 Task: Create Workspace Accelerator Programs Workspace description Manage and track employee payroll and compensation. Workspace type Education
Action: Mouse moved to (399, 225)
Screenshot: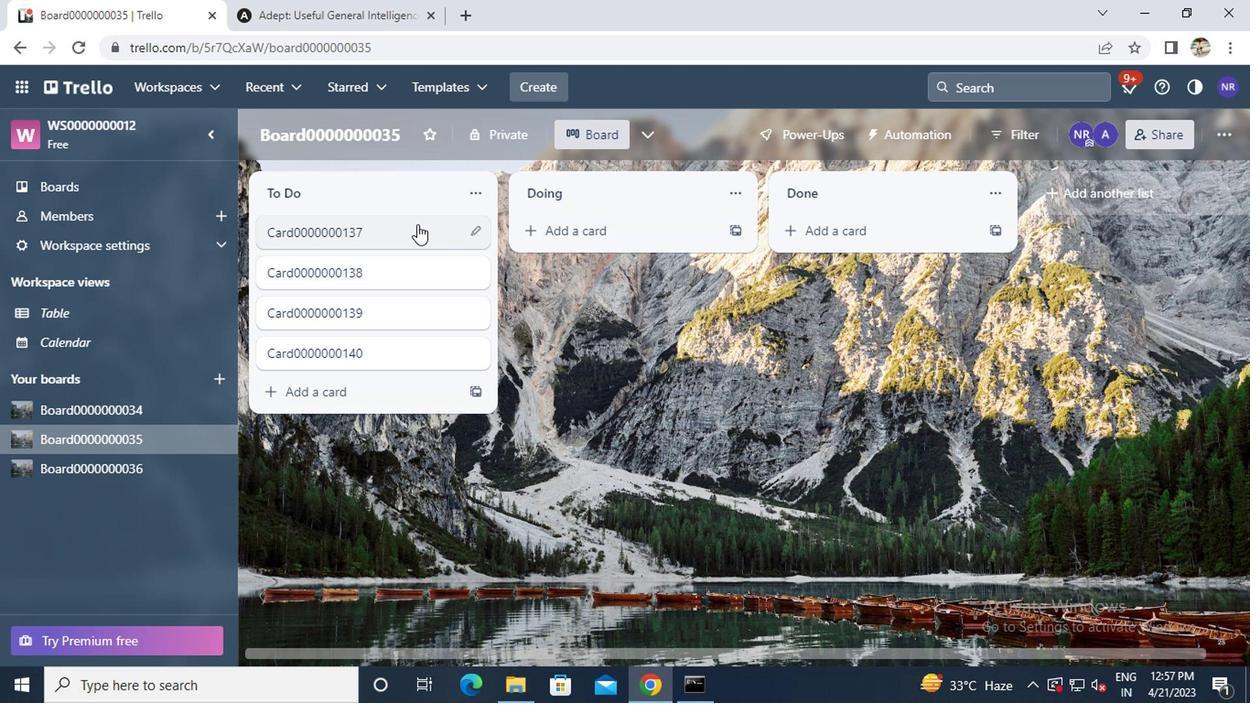 
Action: Mouse pressed left at (399, 225)
Screenshot: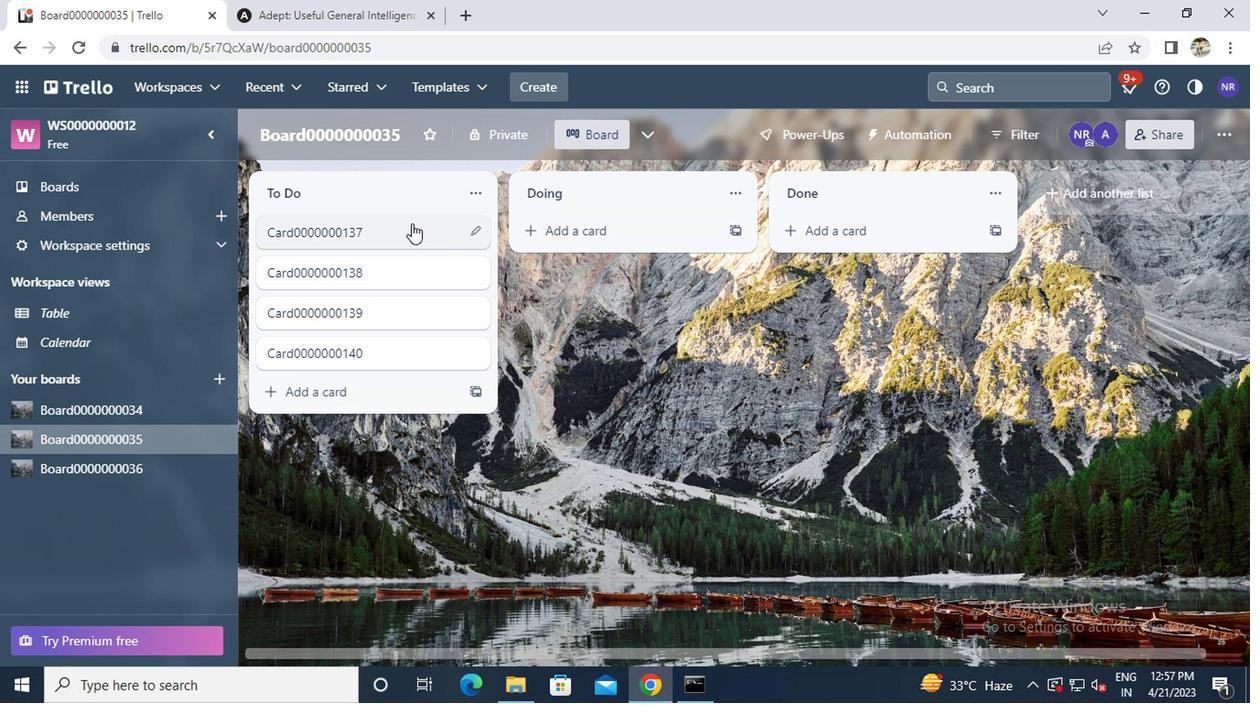 
Action: Mouse moved to (817, 299)
Screenshot: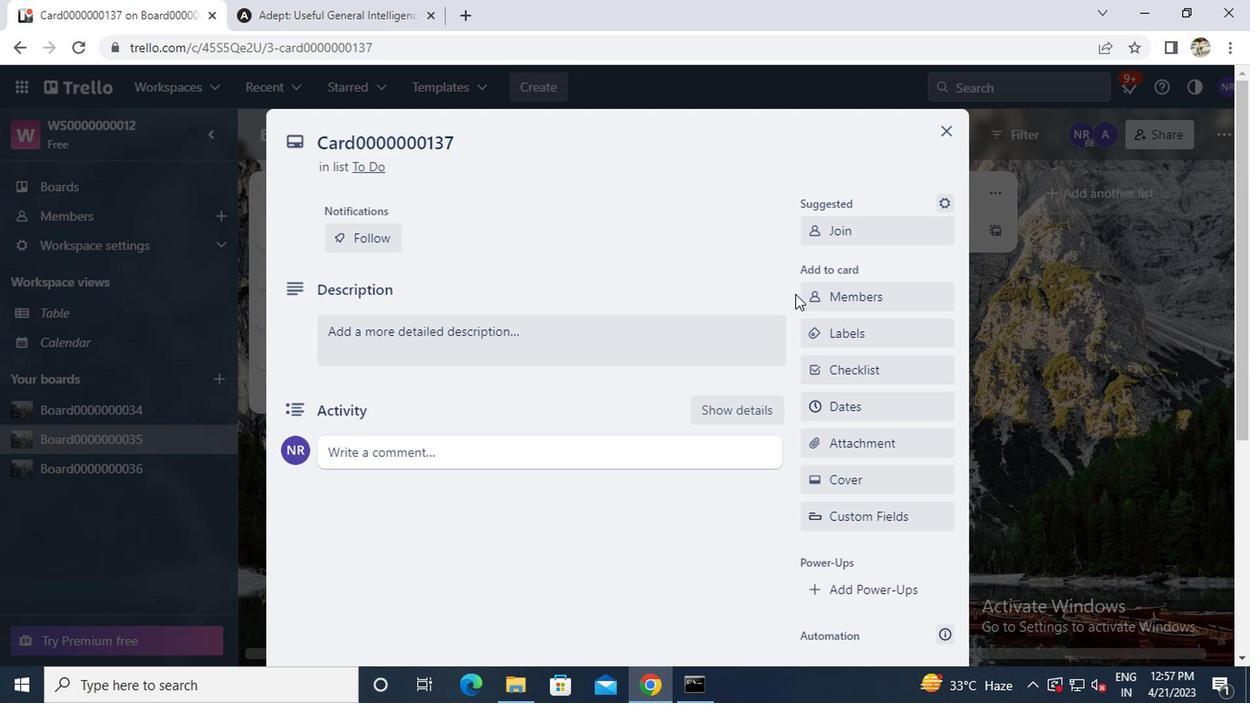 
Action: Mouse pressed left at (817, 299)
Screenshot: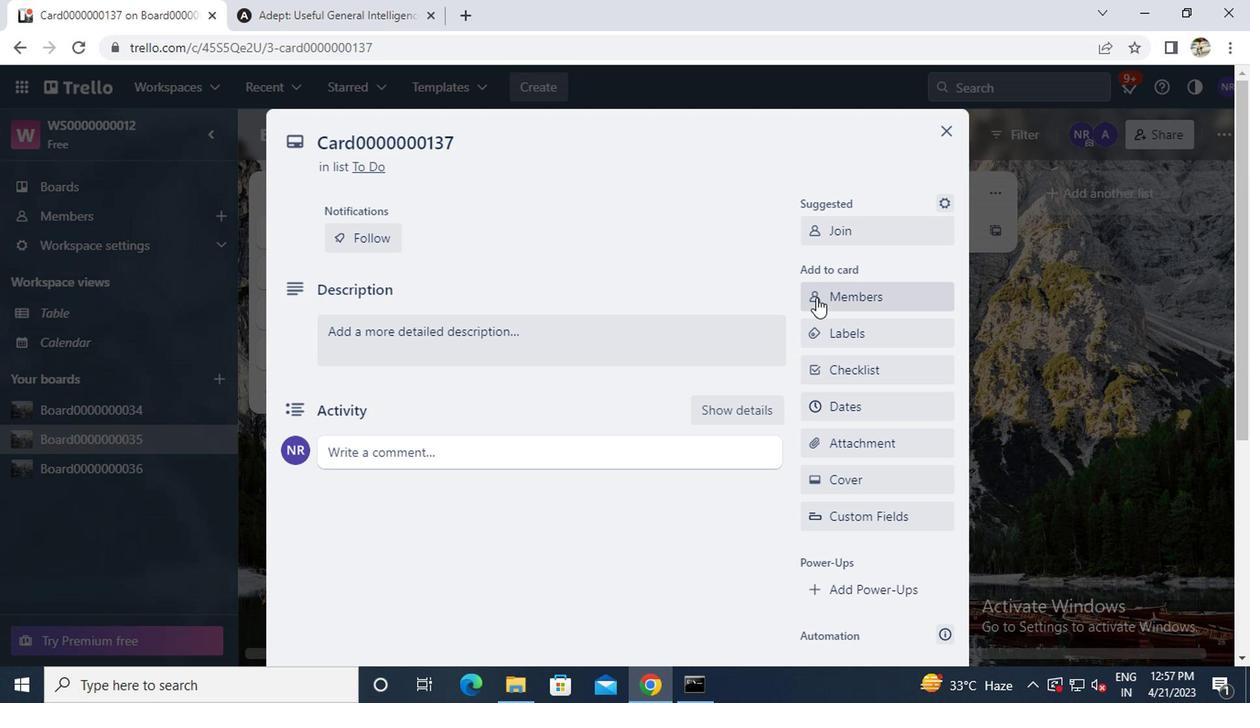 
Action: Key pressed a<Key.caps_lock>yush98111<Key.shift>@GMAIL.COM
Screenshot: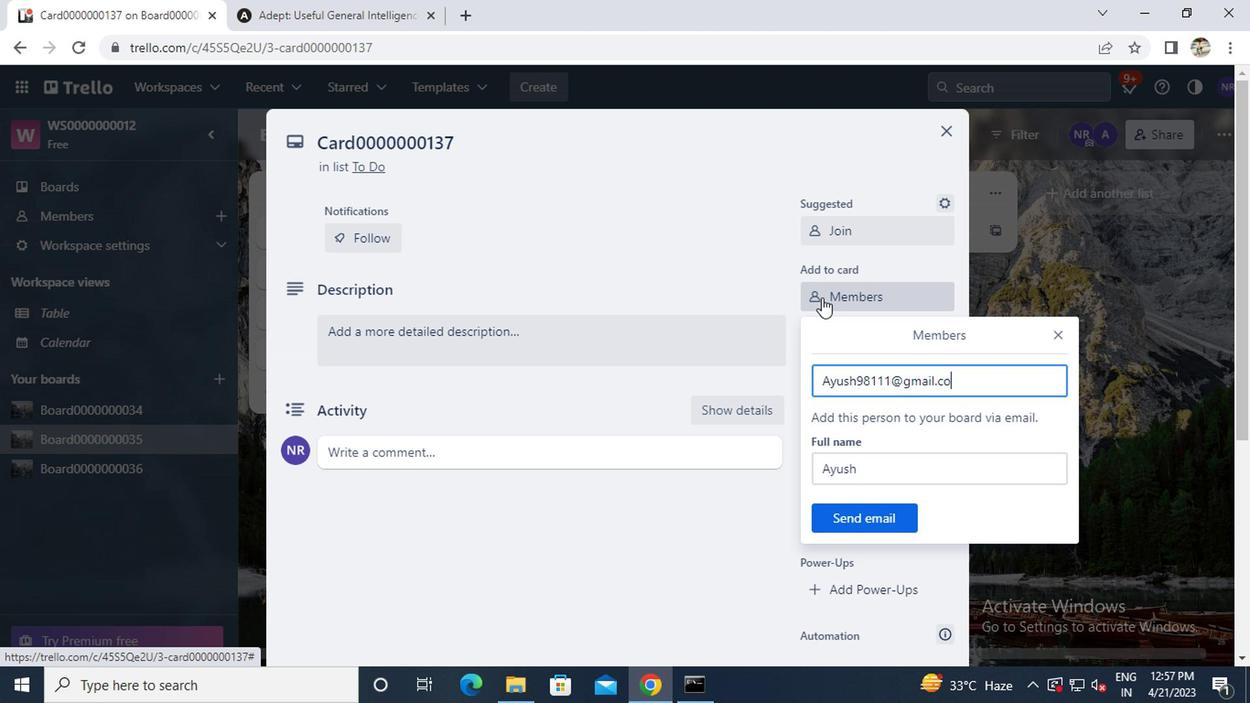 
Action: Mouse moved to (838, 508)
Screenshot: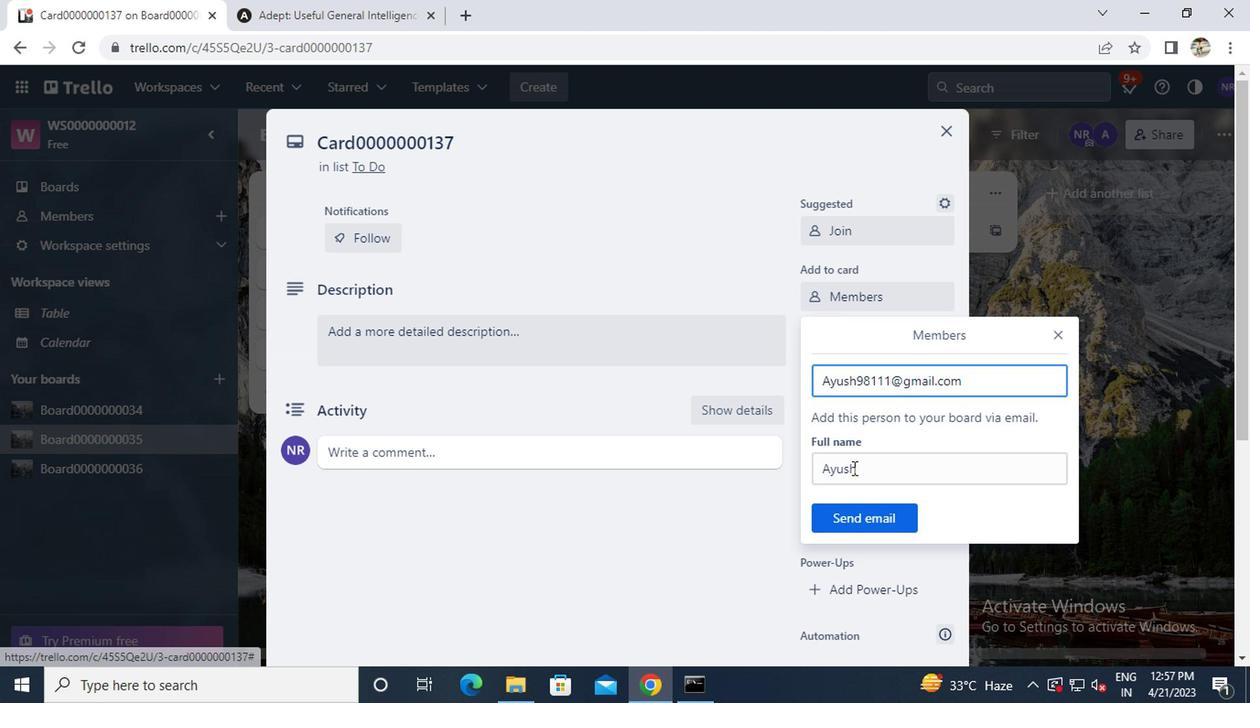 
Action: Mouse pressed left at (838, 508)
Screenshot: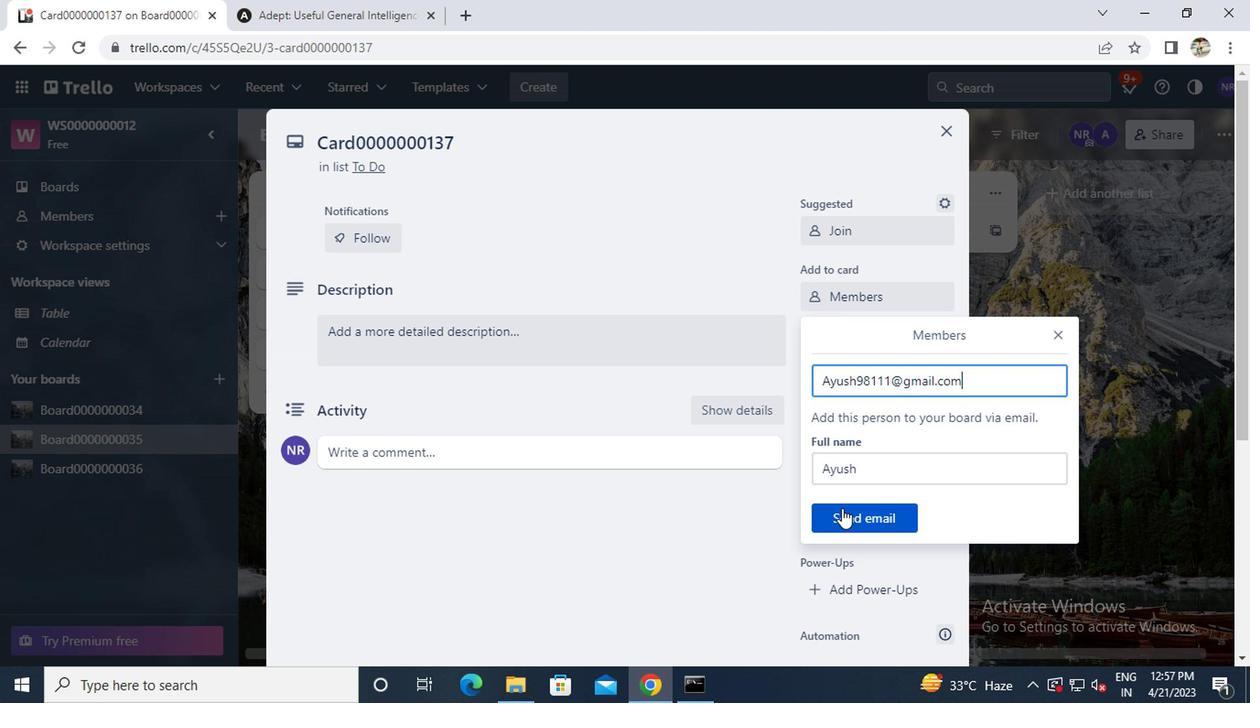 
Action: Mouse moved to (842, 342)
Screenshot: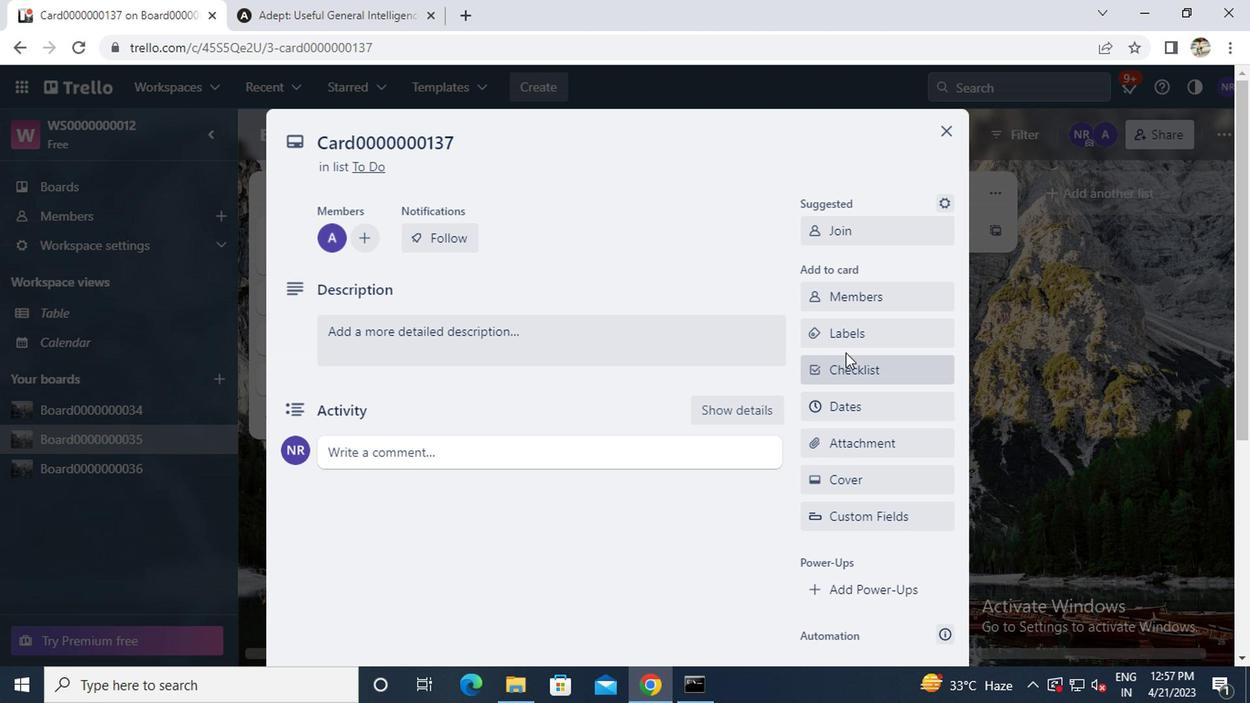 
Action: Mouse pressed left at (842, 342)
Screenshot: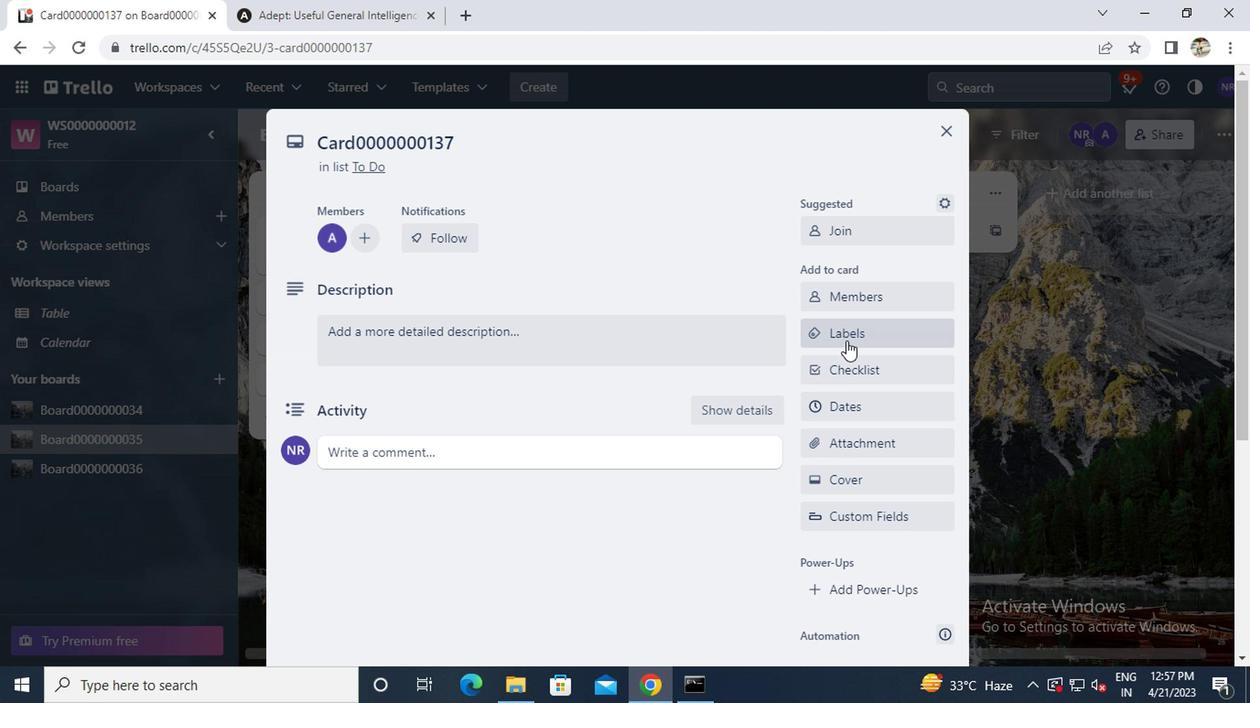 
Action: Mouse moved to (879, 455)
Screenshot: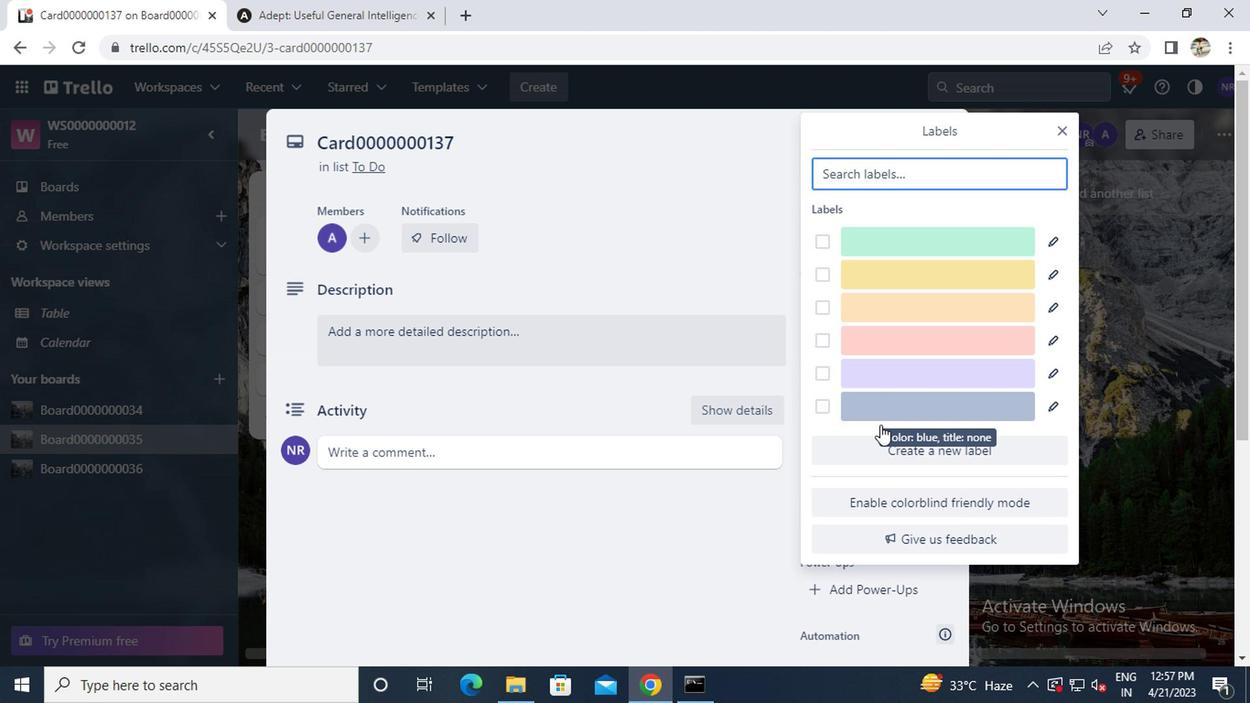 
Action: Mouse pressed left at (879, 455)
Screenshot: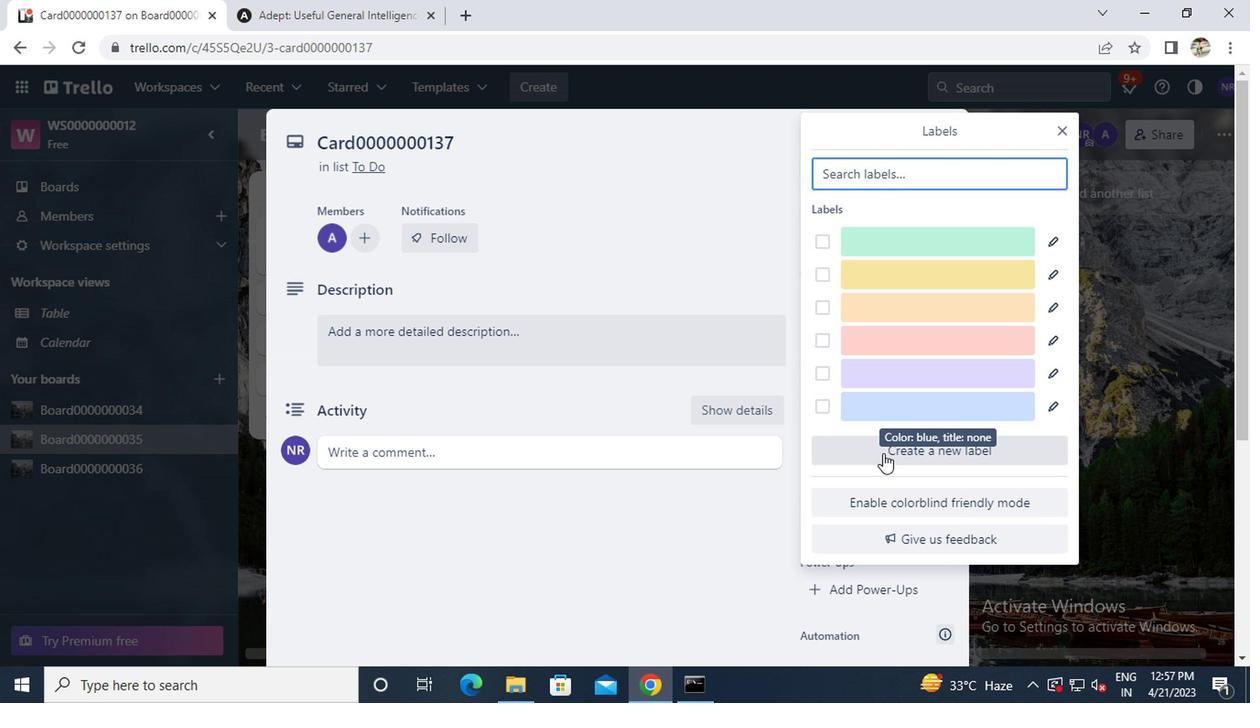 
Action: Mouse moved to (1047, 390)
Screenshot: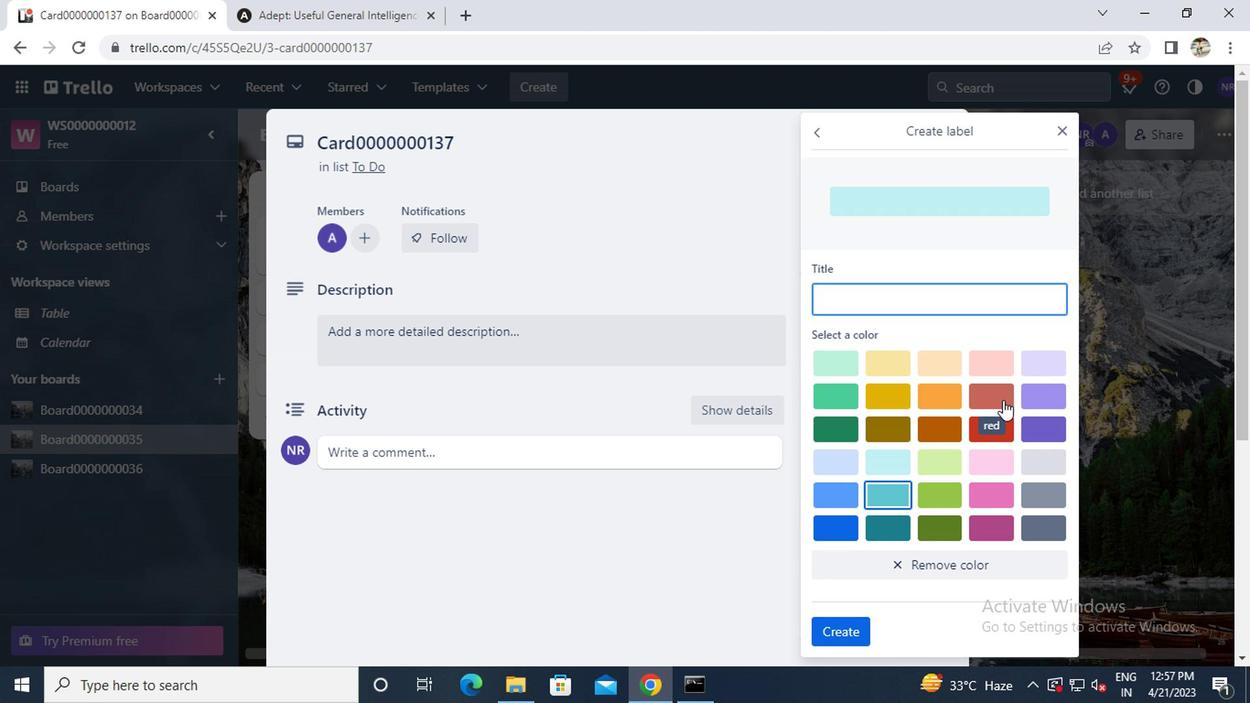 
Action: Mouse pressed left at (1047, 390)
Screenshot: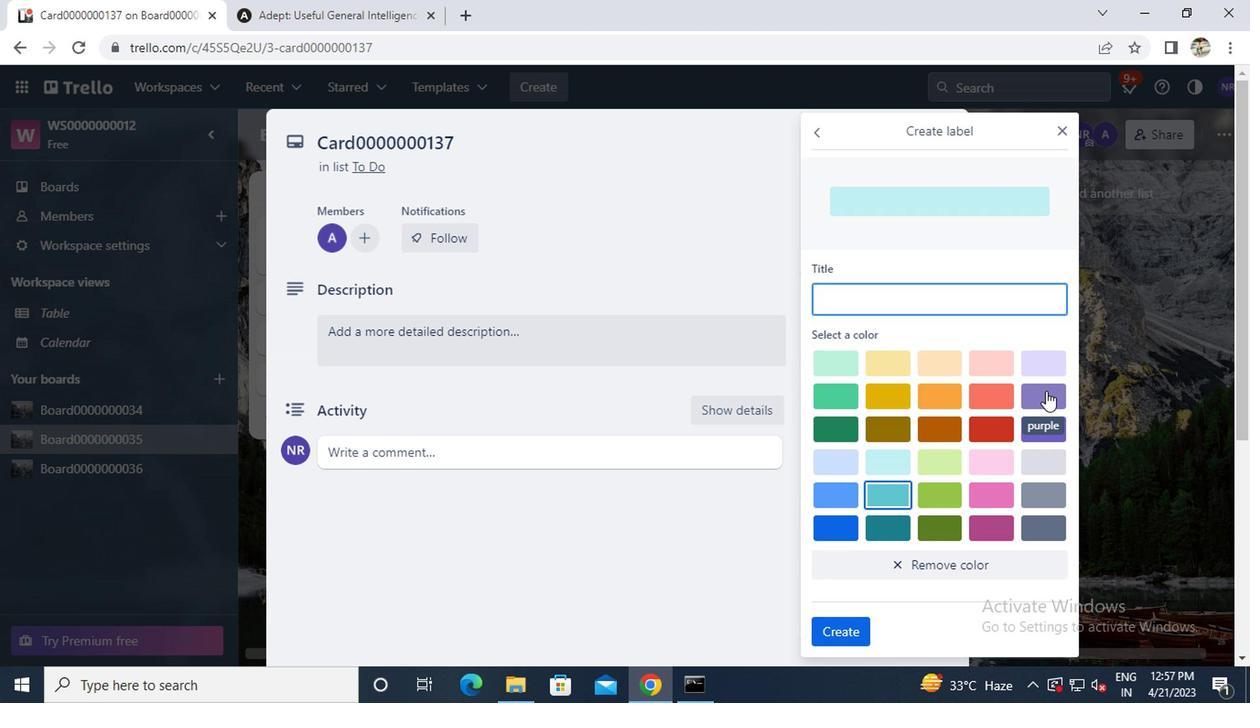 
Action: Mouse moved to (950, 290)
Screenshot: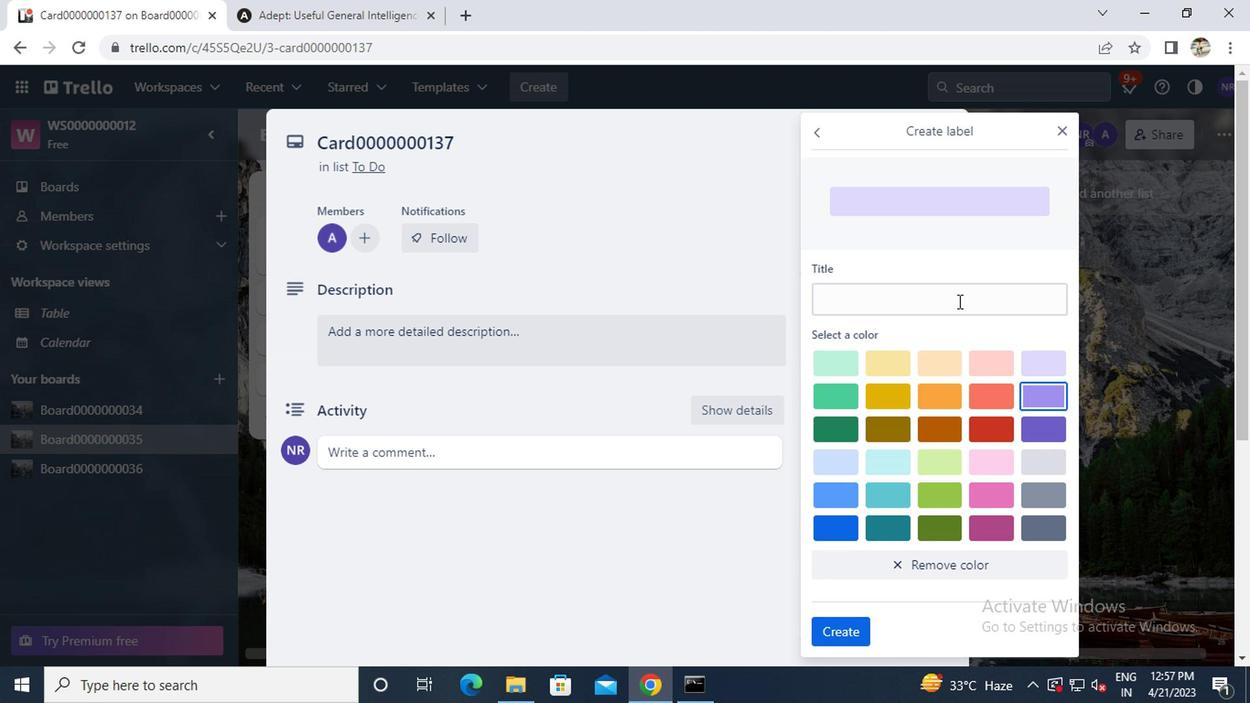 
Action: Mouse pressed left at (950, 290)
Screenshot: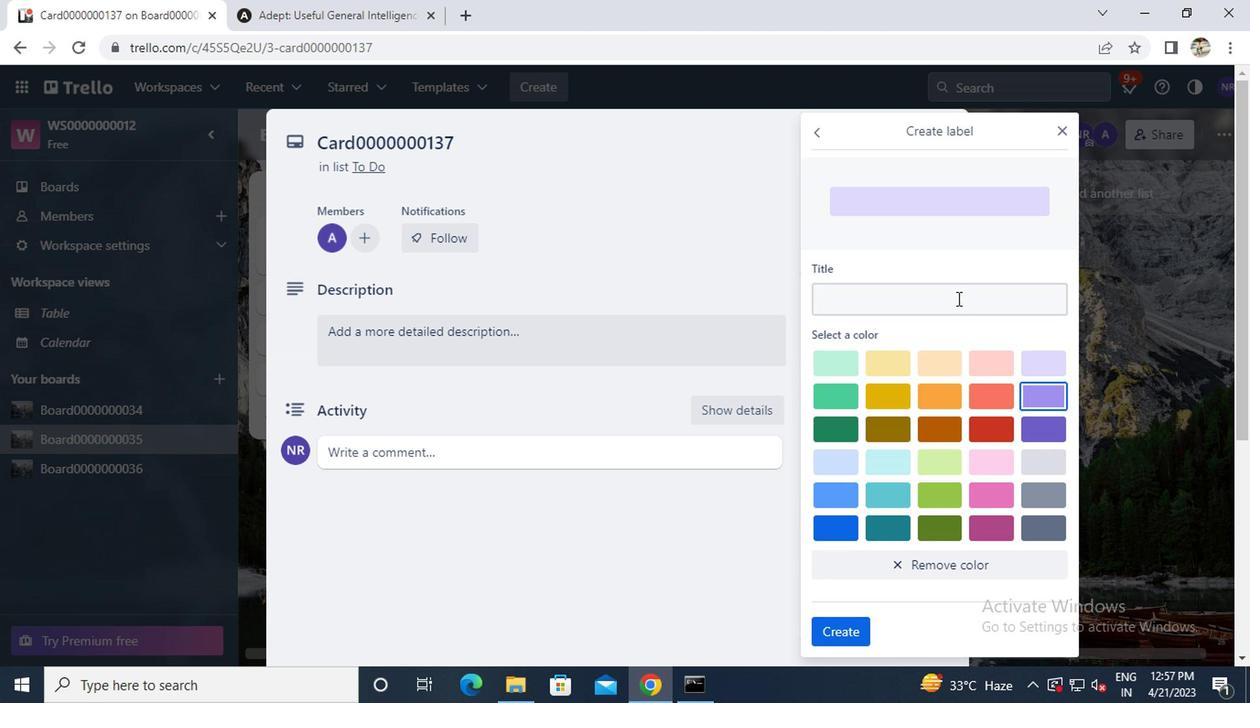 
Action: Key pressed <Key.caps_lock>L<Key.caps_lock>ABEL0000000137
Screenshot: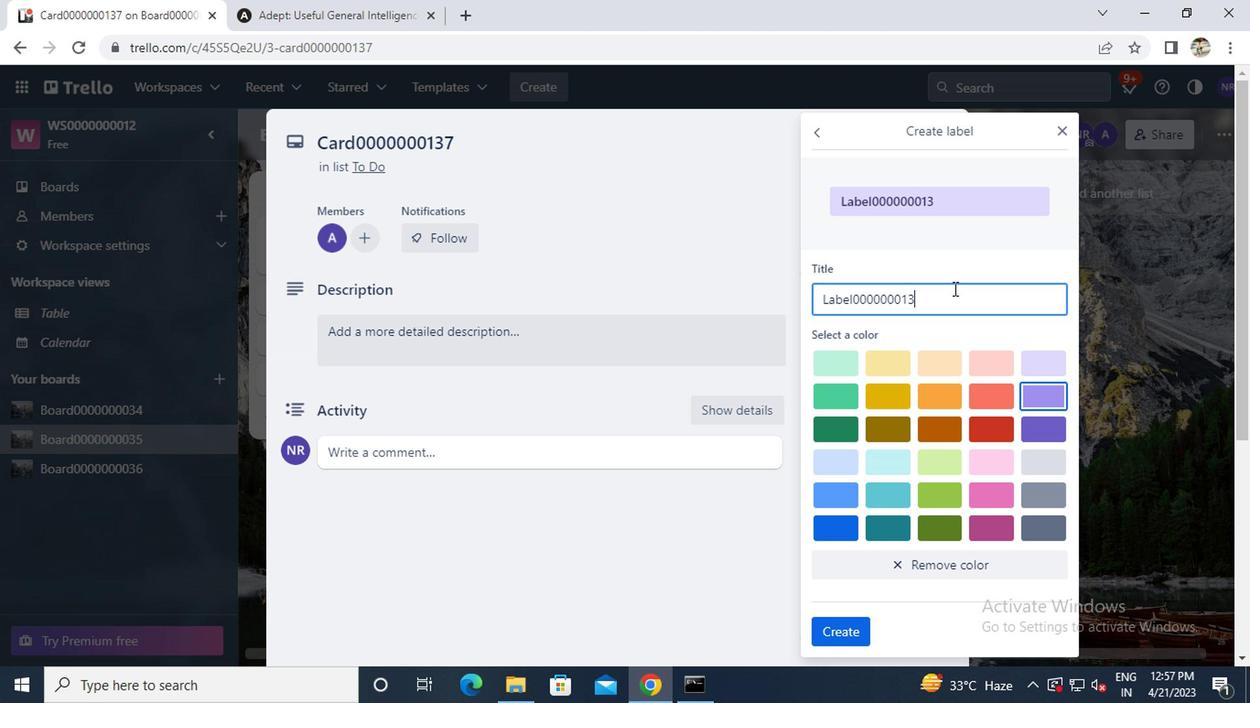 
Action: Mouse moved to (903, 425)
Screenshot: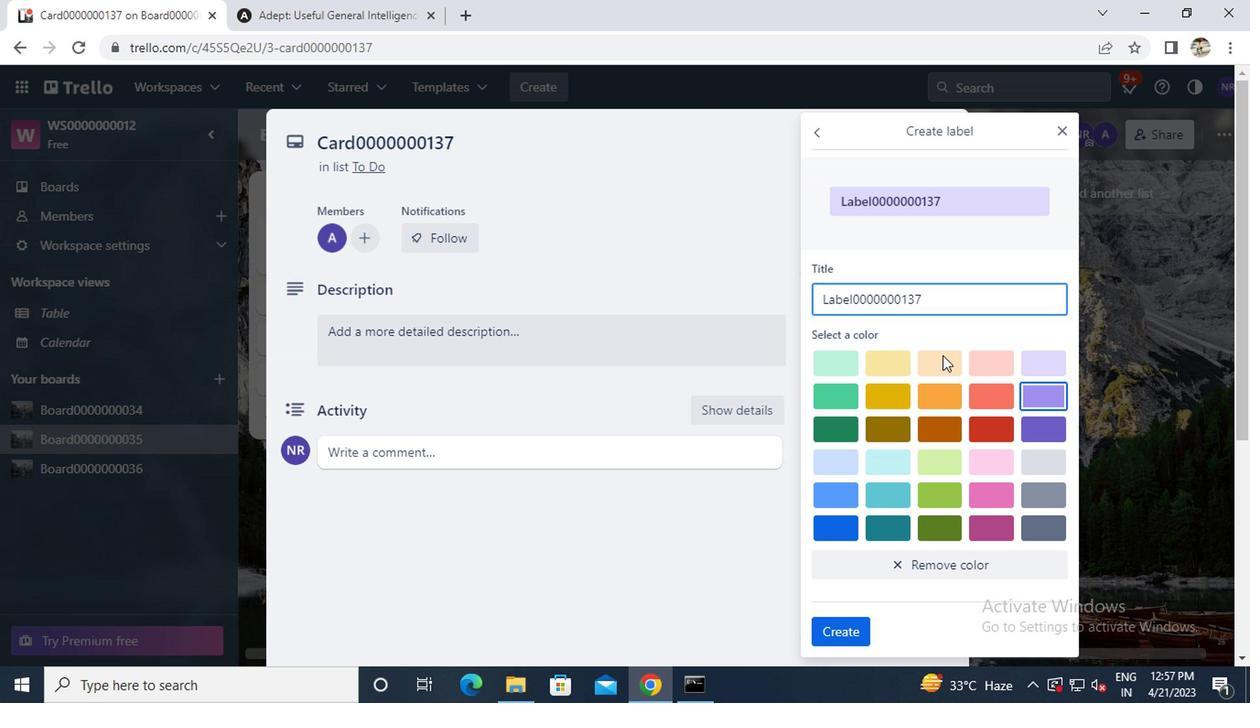 
Action: Mouse scrolled (903, 423) with delta (0, -1)
Screenshot: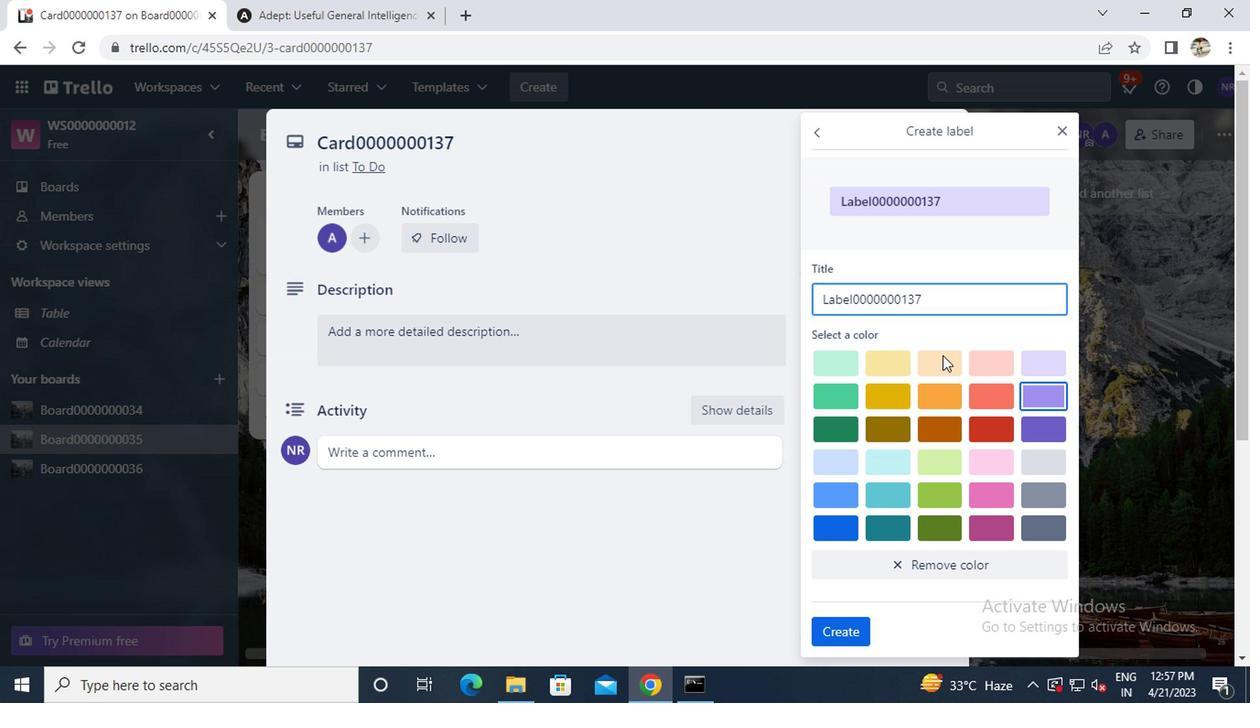 
Action: Mouse moved to (898, 438)
Screenshot: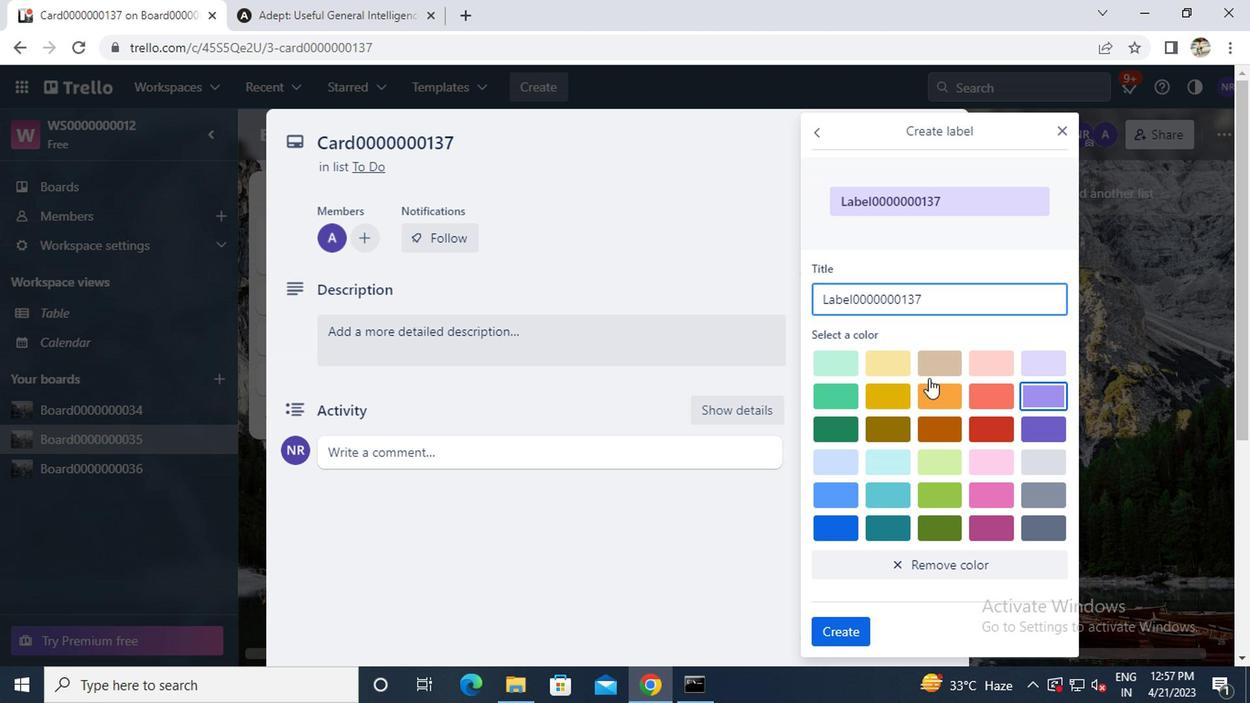 
Action: Mouse scrolled (898, 437) with delta (0, -1)
Screenshot: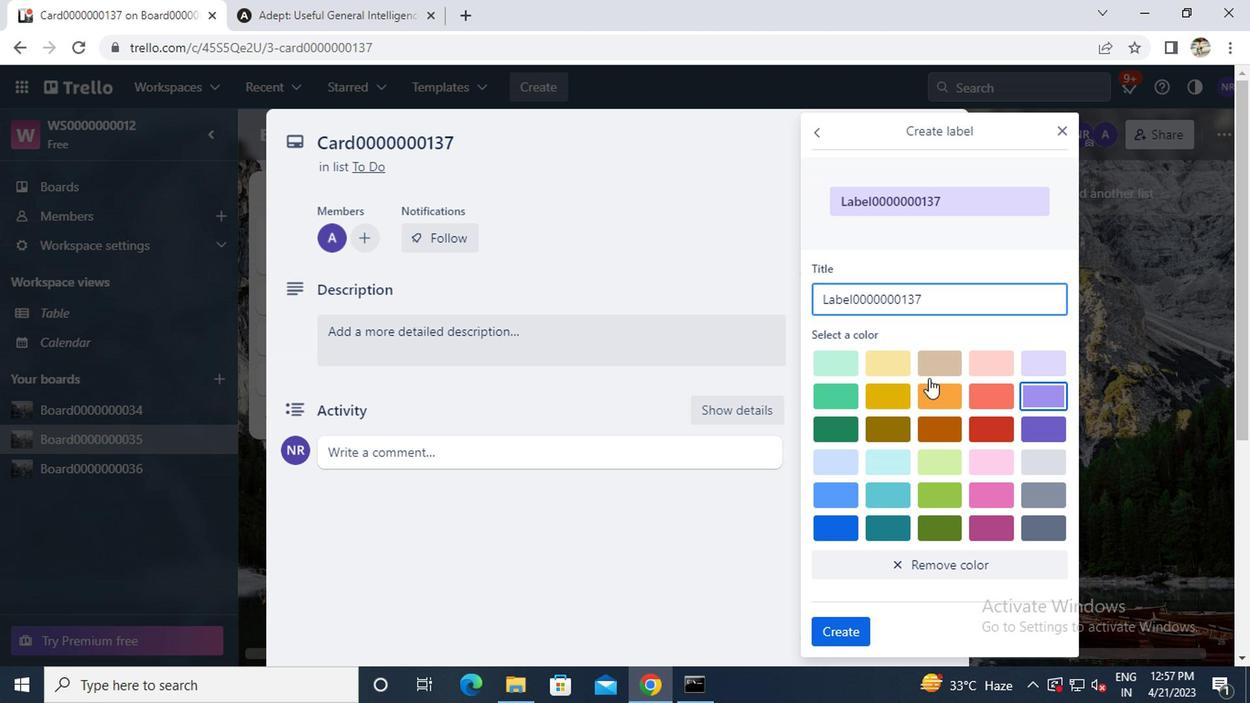
Action: Mouse moved to (898, 440)
Screenshot: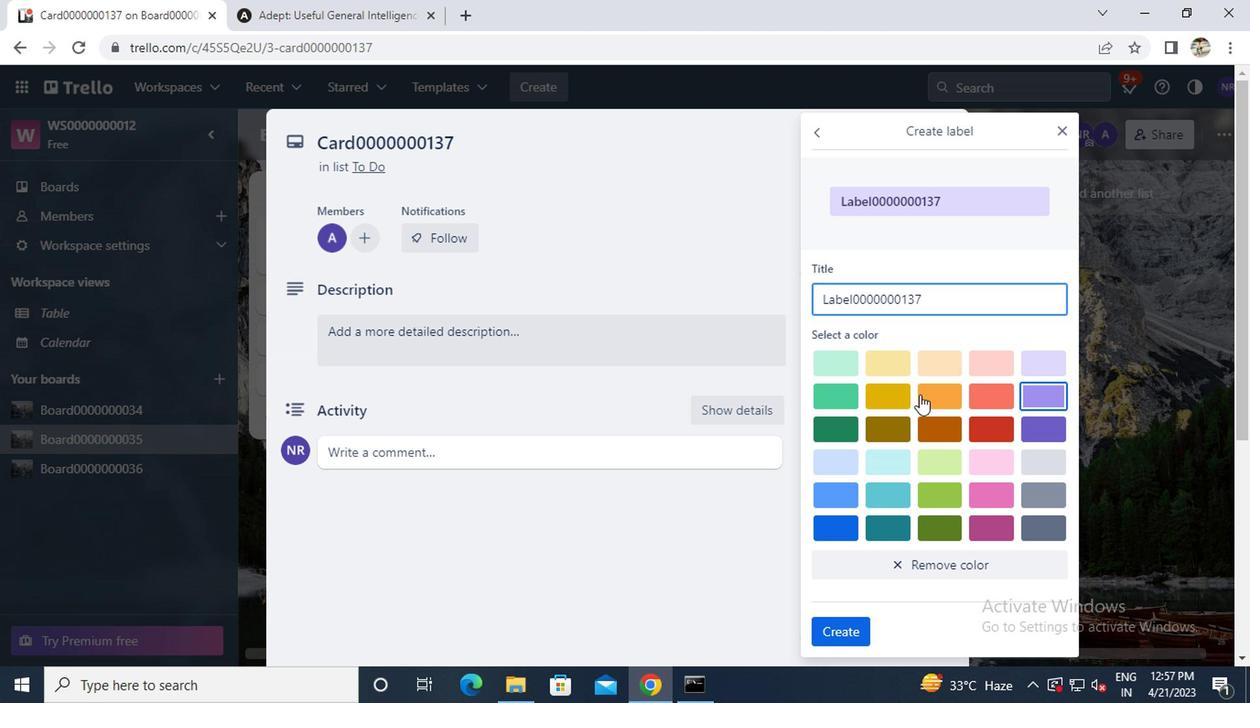 
Action: Mouse scrolled (898, 439) with delta (0, -1)
Screenshot: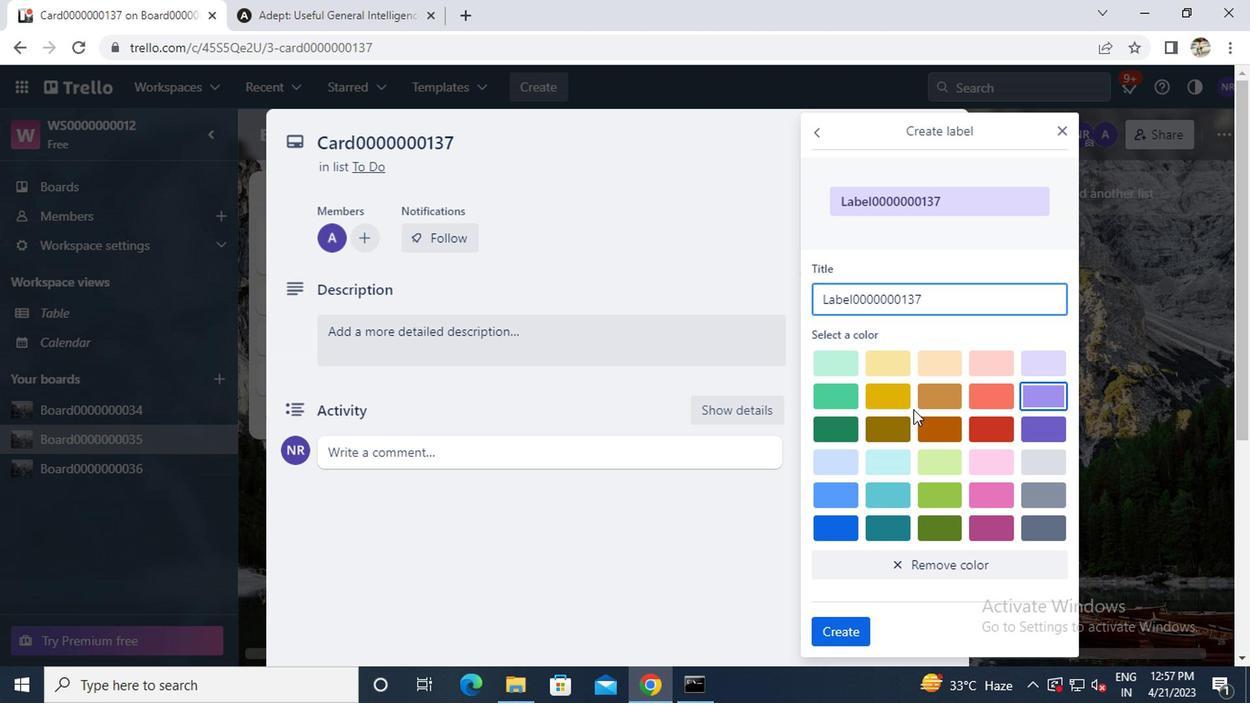 
Action: Mouse moved to (838, 638)
Screenshot: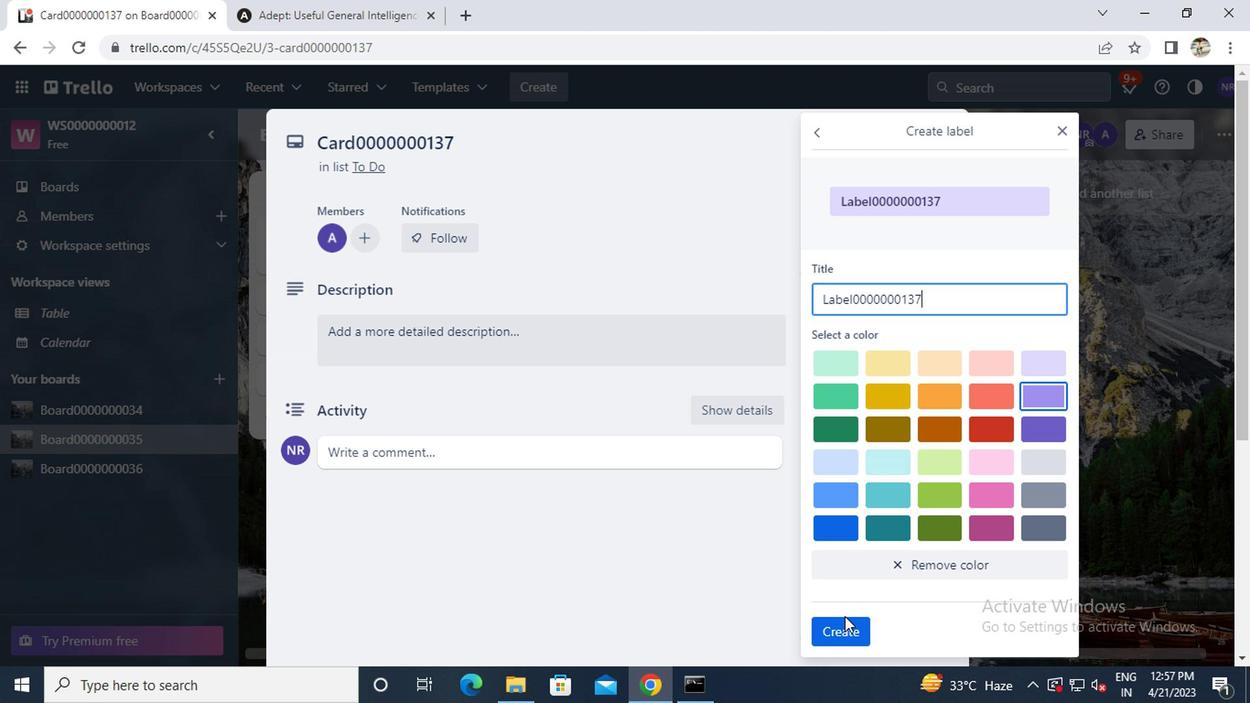 
Action: Mouse pressed left at (838, 638)
Screenshot: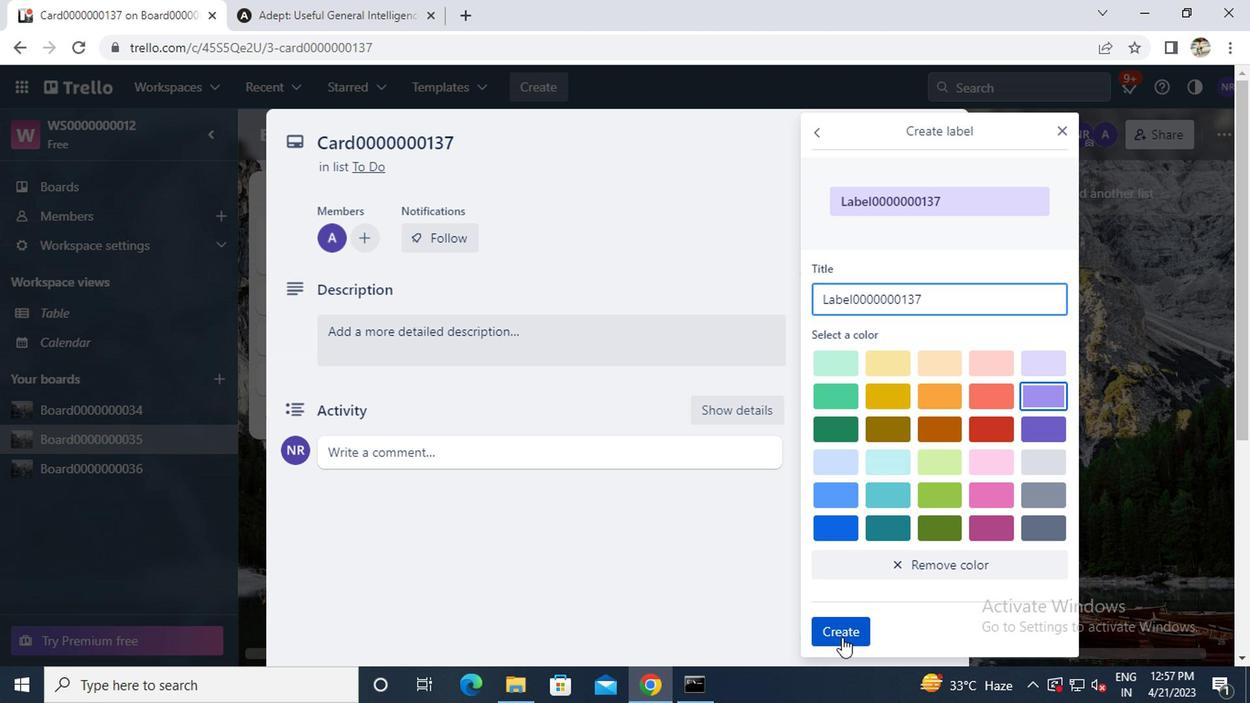 
Action: Mouse moved to (1056, 139)
Screenshot: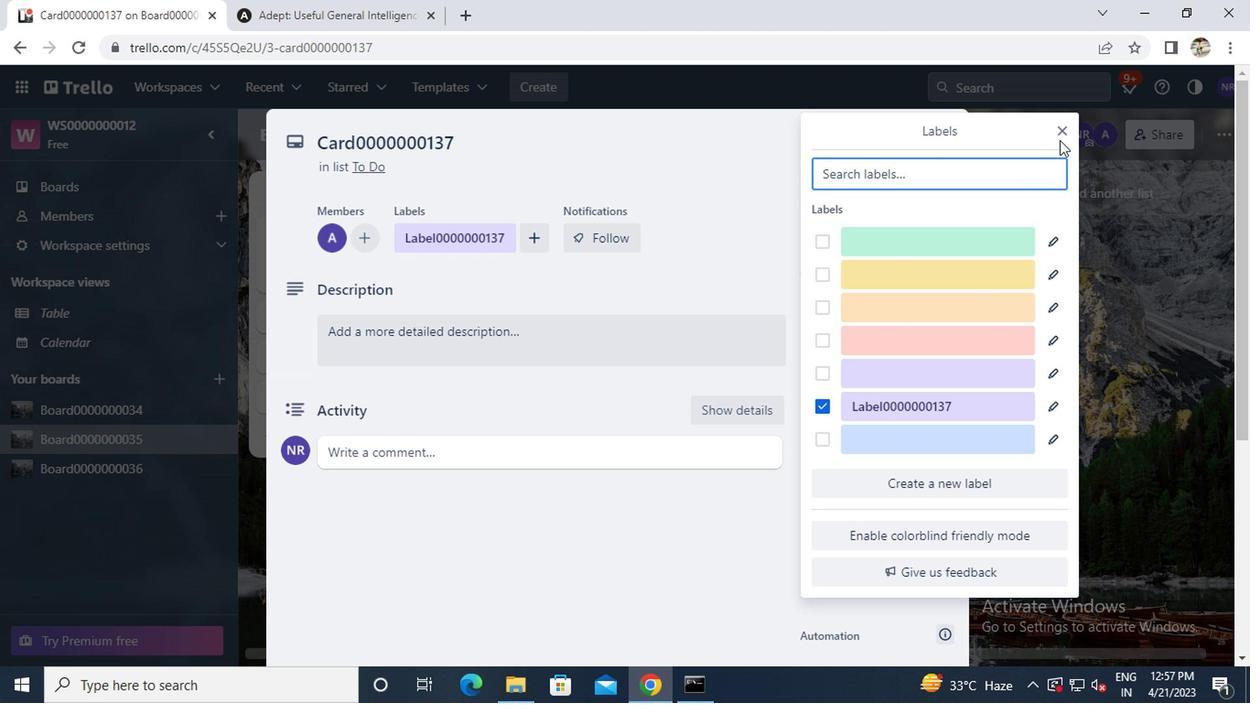 
Action: Mouse pressed left at (1056, 139)
Screenshot: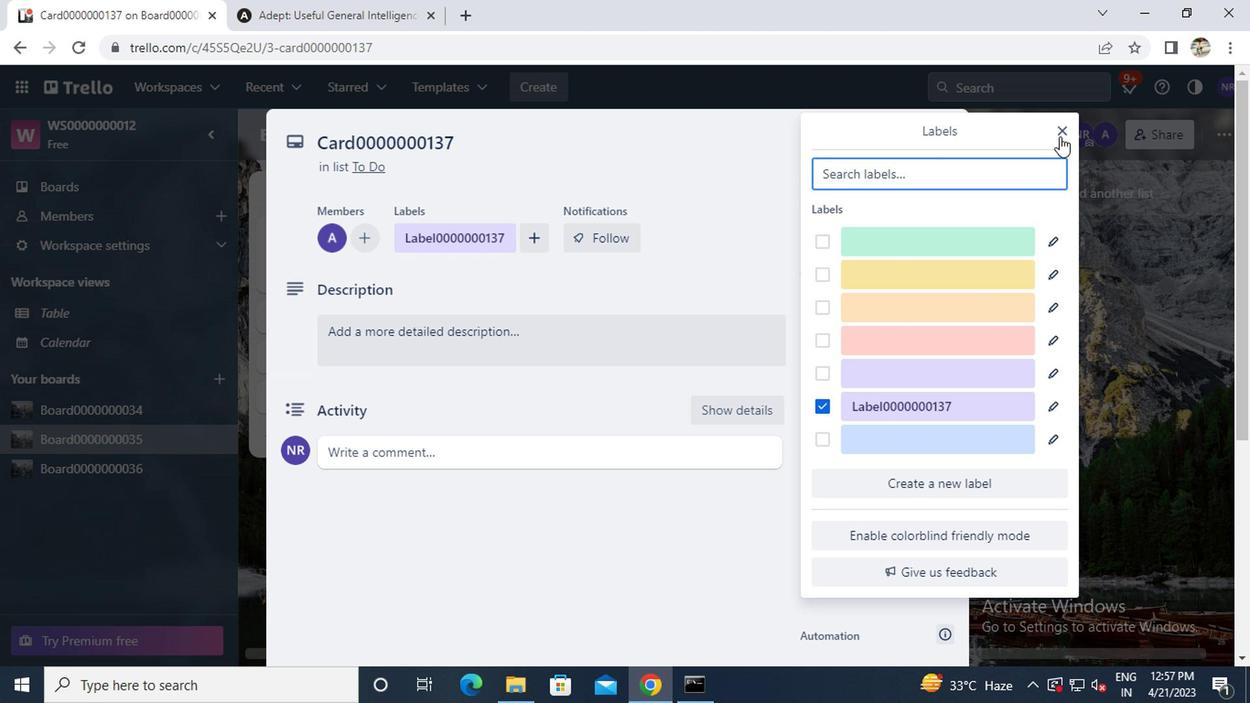 
Action: Mouse moved to (868, 375)
Screenshot: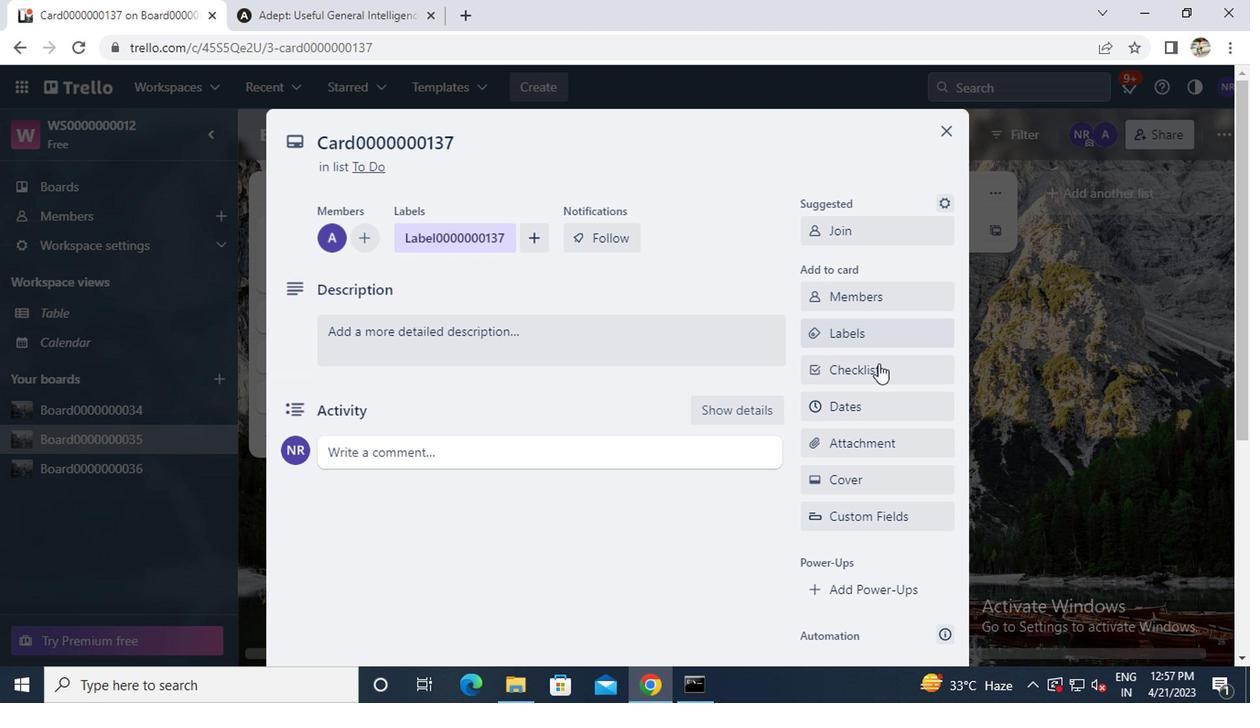 
Action: Mouse pressed left at (868, 375)
Screenshot: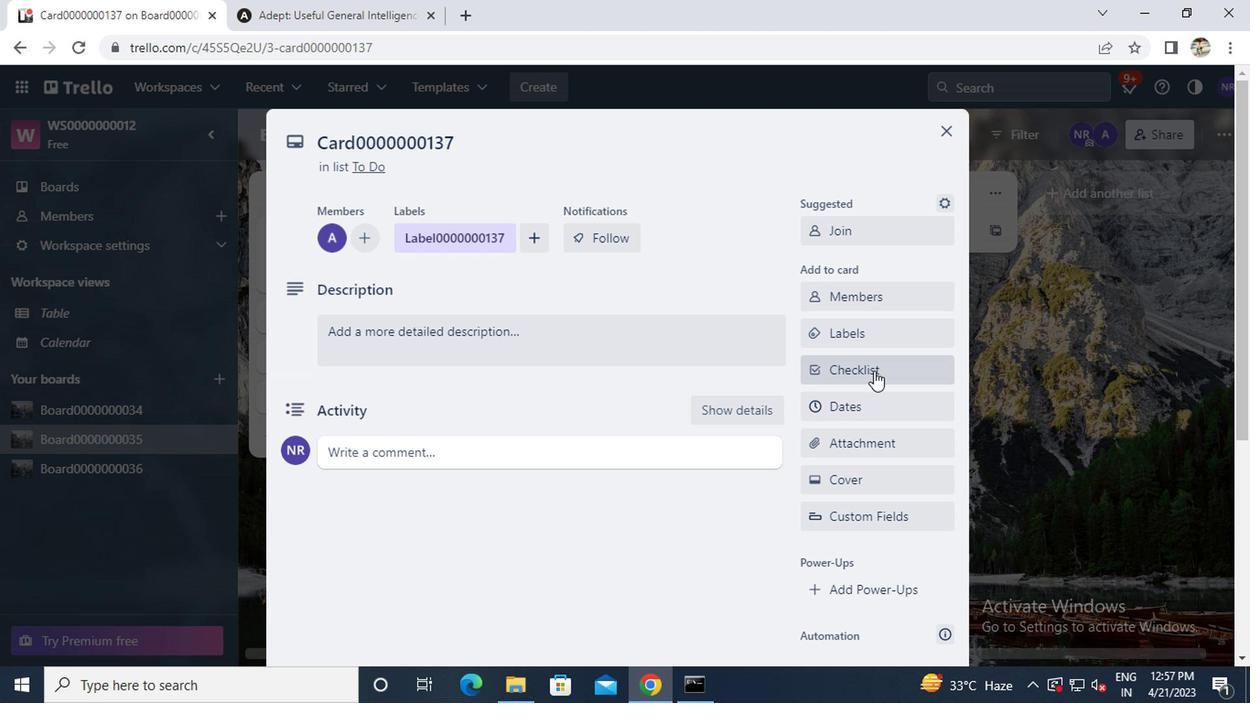 
Action: Key pressed <Key.caps_lock>CL0000000137
Screenshot: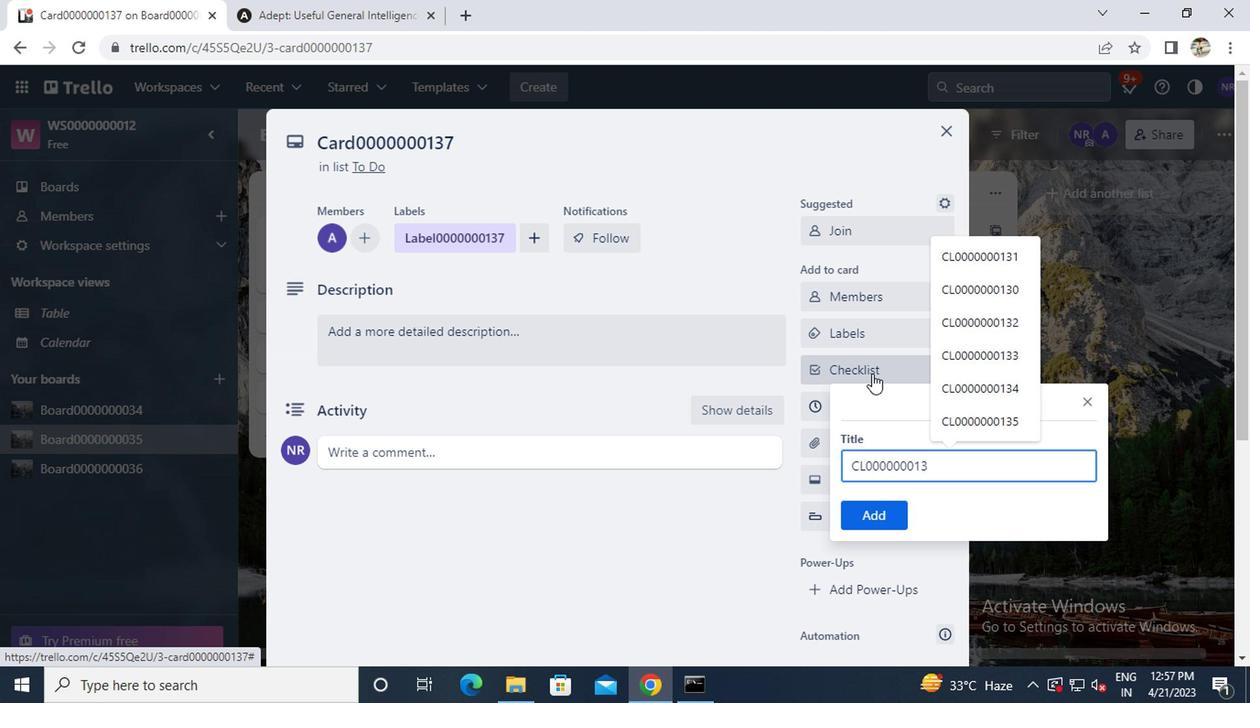 
Action: Mouse moved to (861, 516)
Screenshot: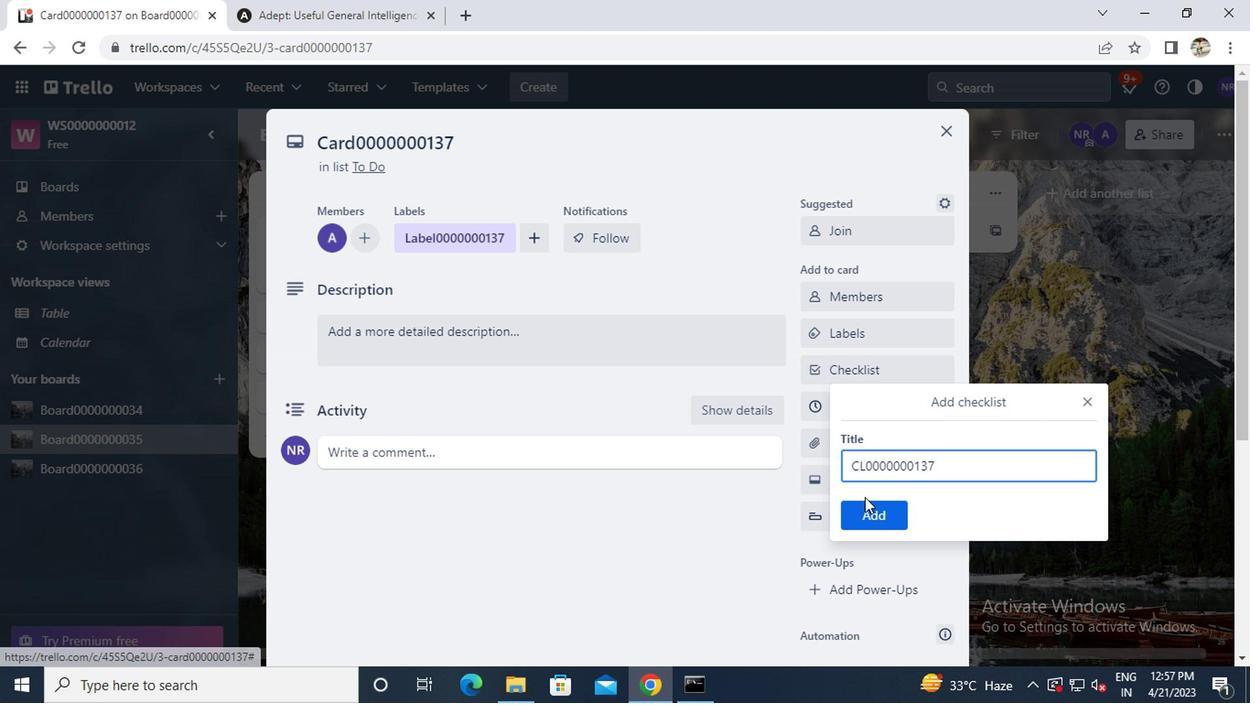 
Action: Mouse pressed left at (861, 516)
Screenshot: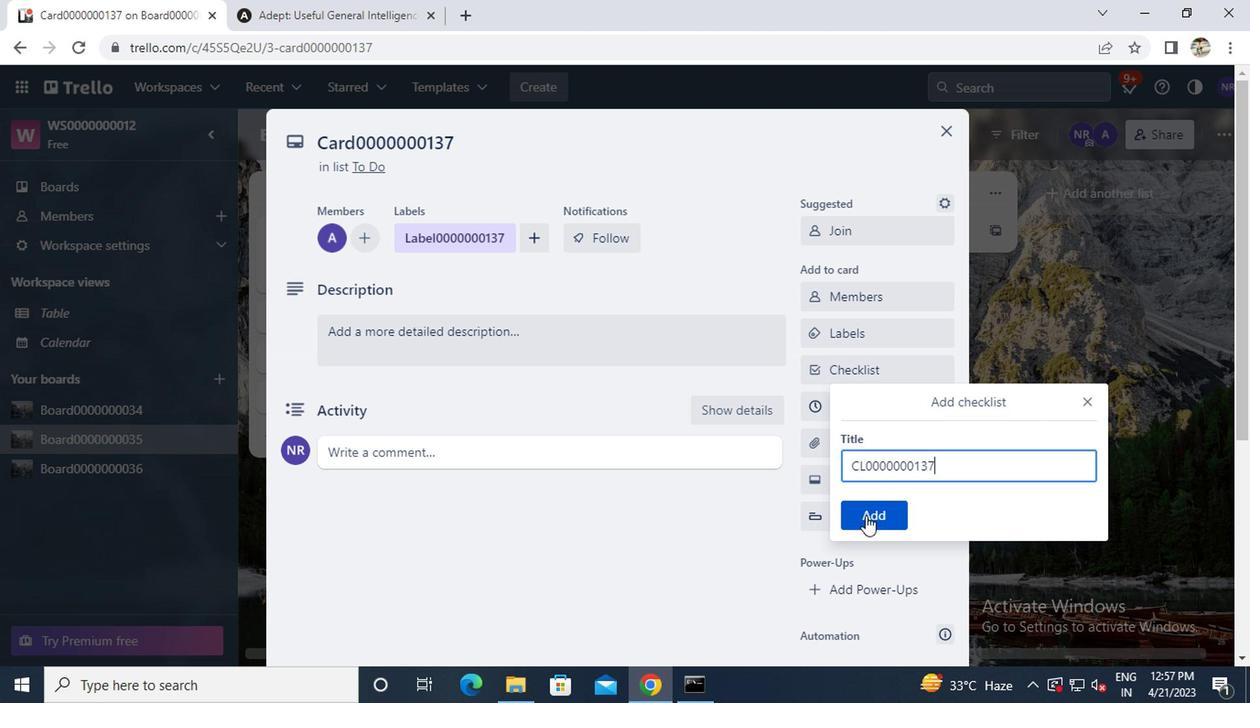
Action: Mouse moved to (845, 407)
Screenshot: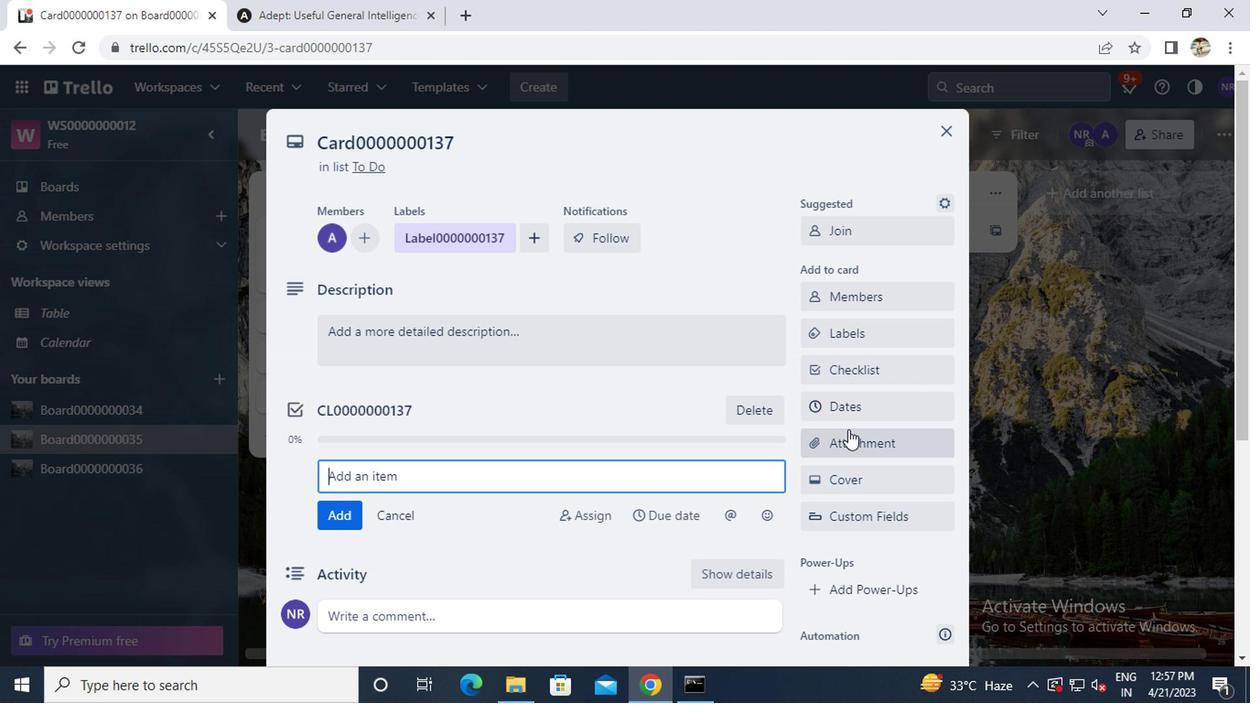 
Action: Mouse pressed left at (845, 407)
Screenshot: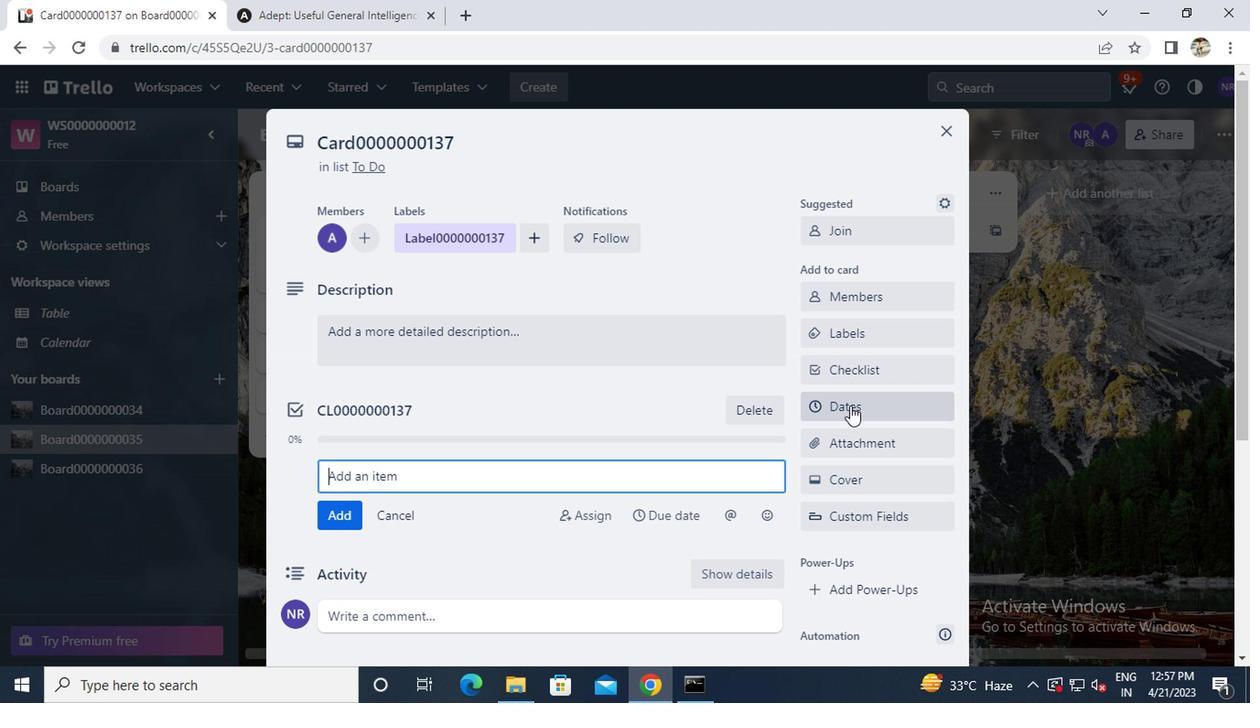 
Action: Mouse moved to (813, 461)
Screenshot: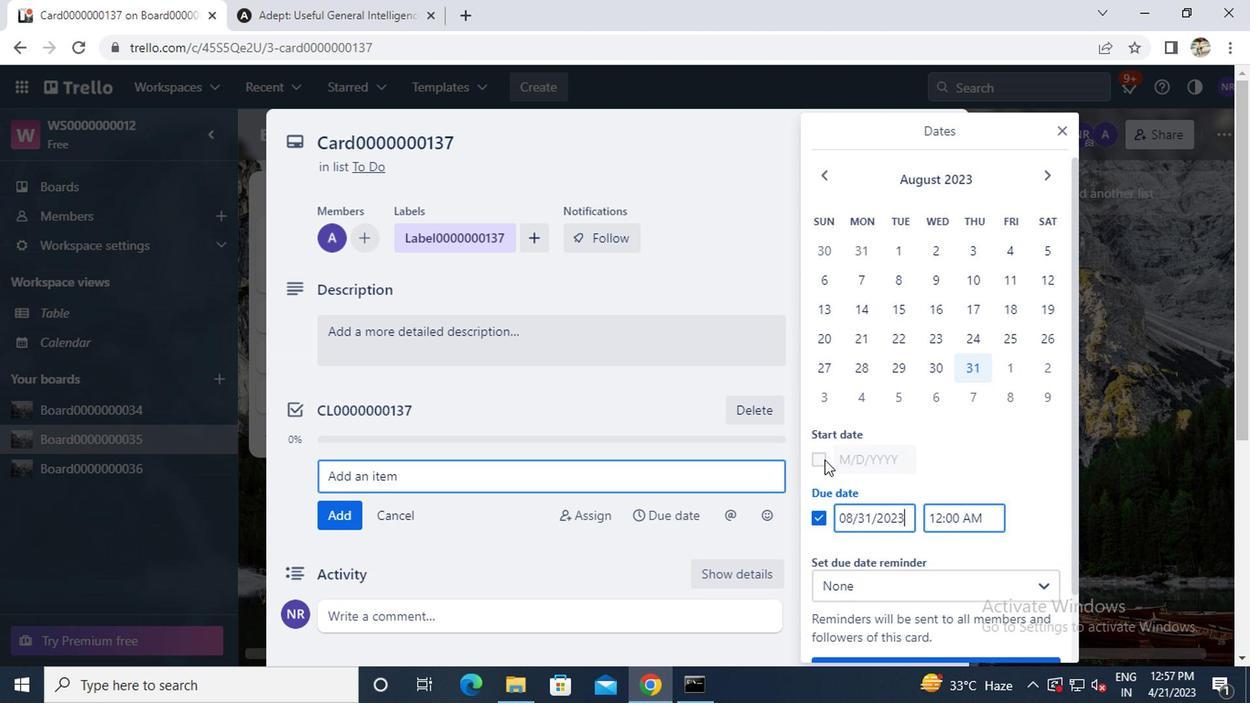 
Action: Mouse pressed left at (813, 461)
Screenshot: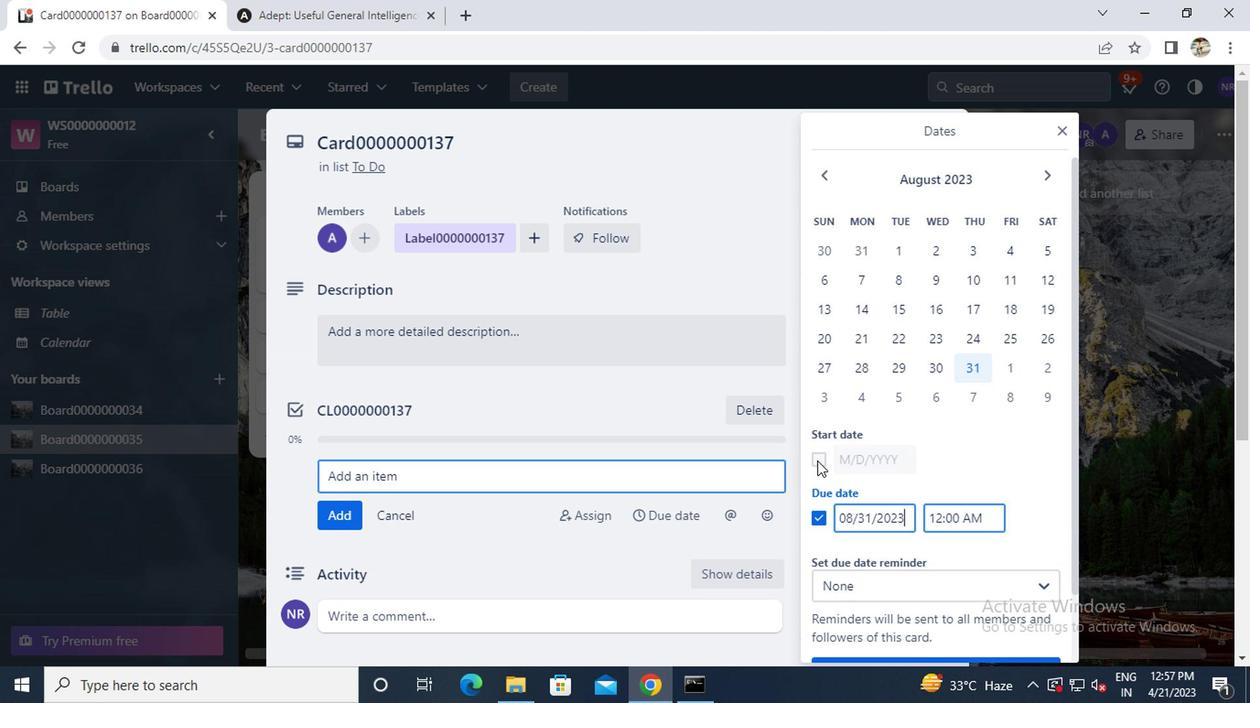 
Action: Mouse moved to (1043, 176)
Screenshot: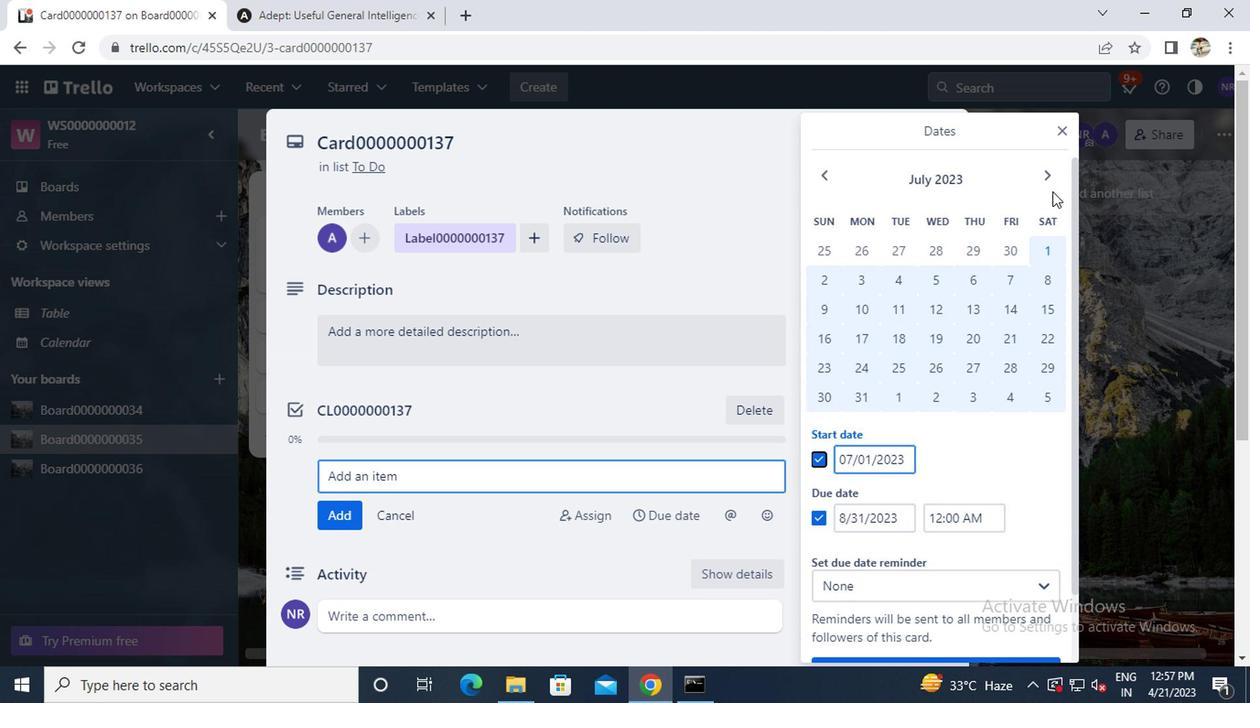 
Action: Mouse pressed left at (1043, 176)
Screenshot: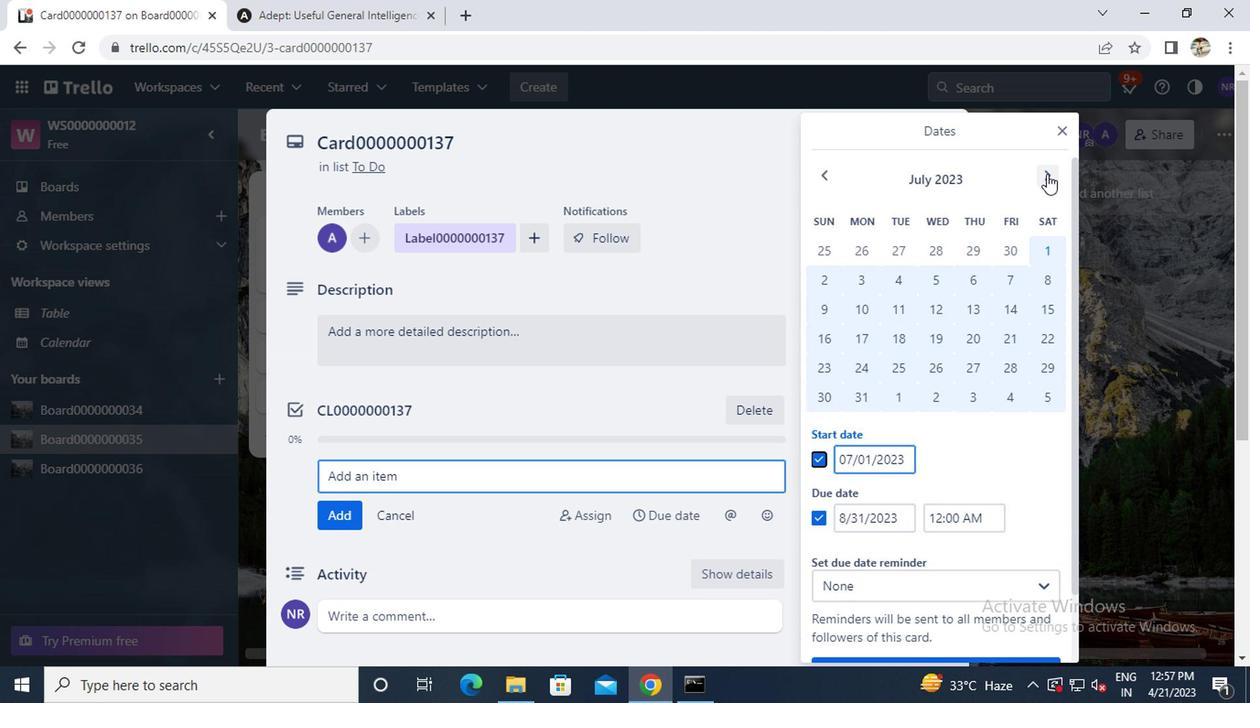
Action: Mouse moved to (890, 245)
Screenshot: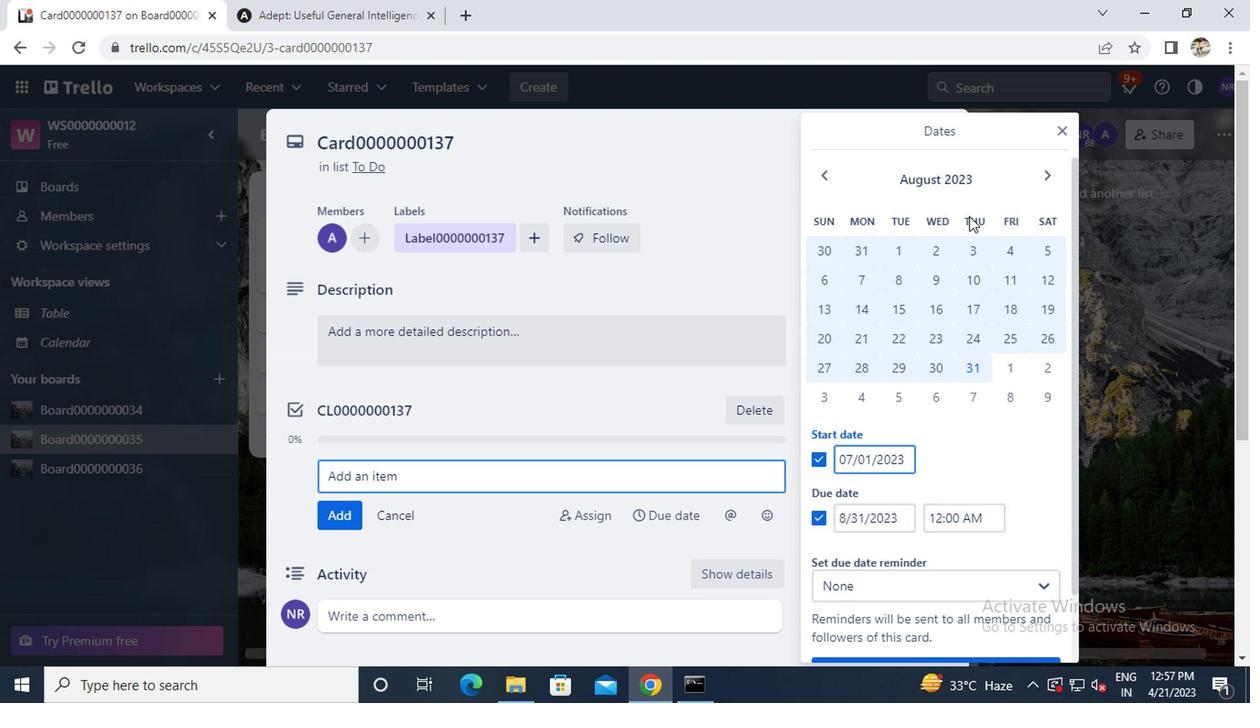 
Action: Mouse pressed left at (890, 245)
Screenshot: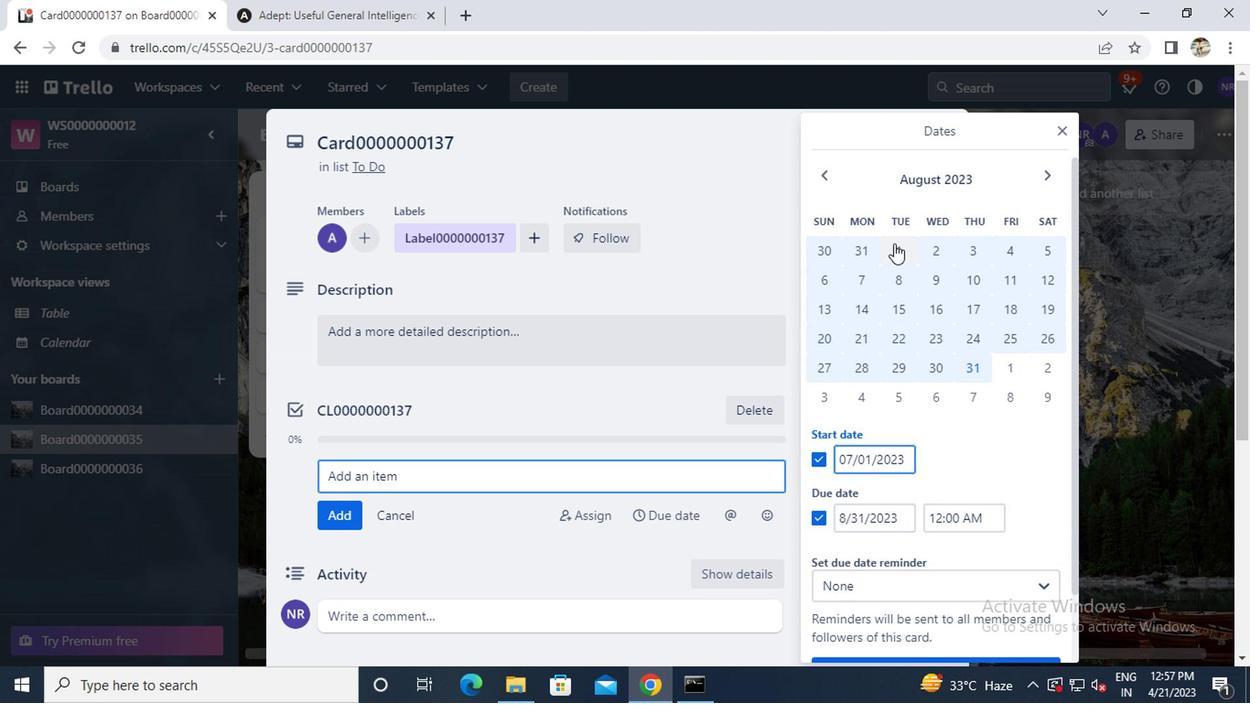 
Action: Mouse moved to (967, 366)
Screenshot: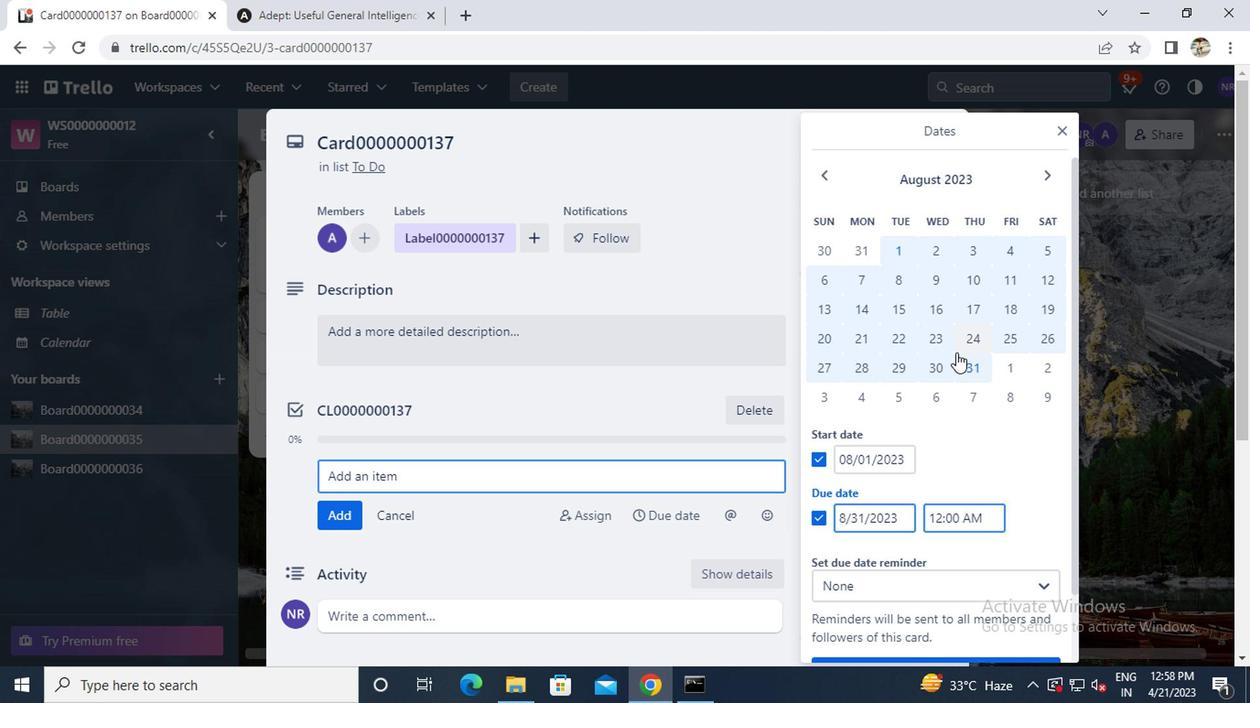 
Action: Mouse pressed left at (967, 366)
Screenshot: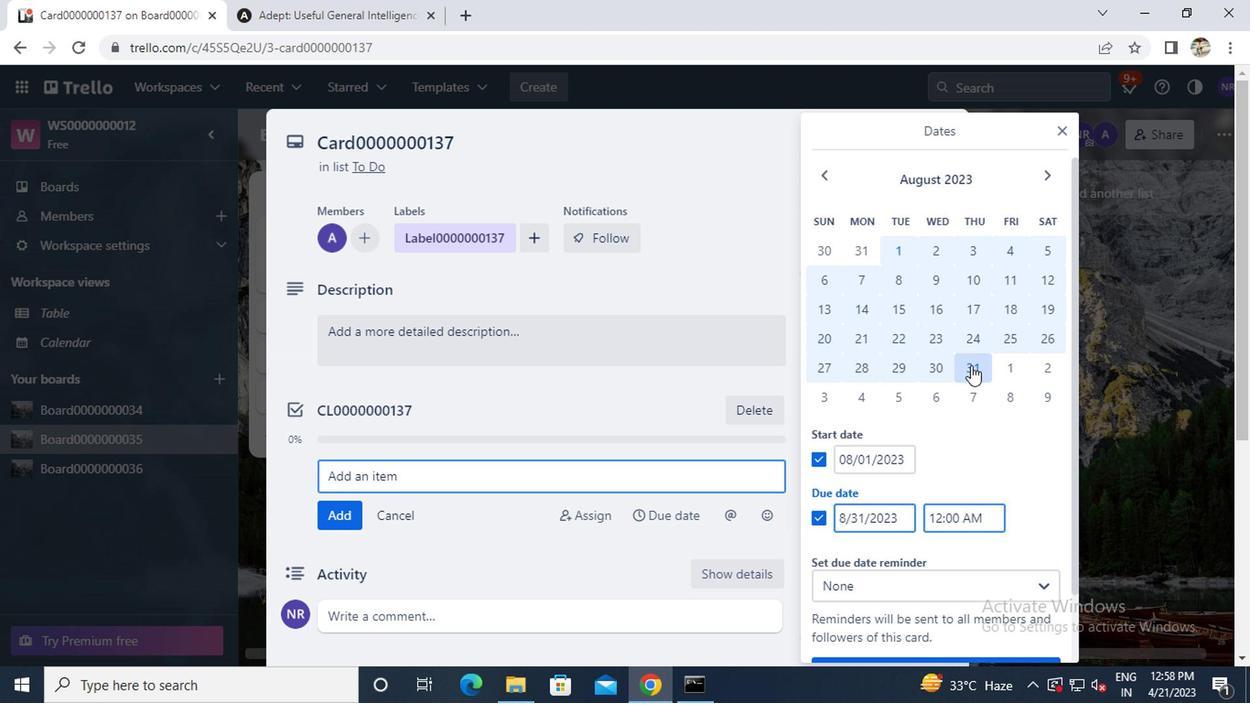 
Action: Mouse moved to (963, 381)
Screenshot: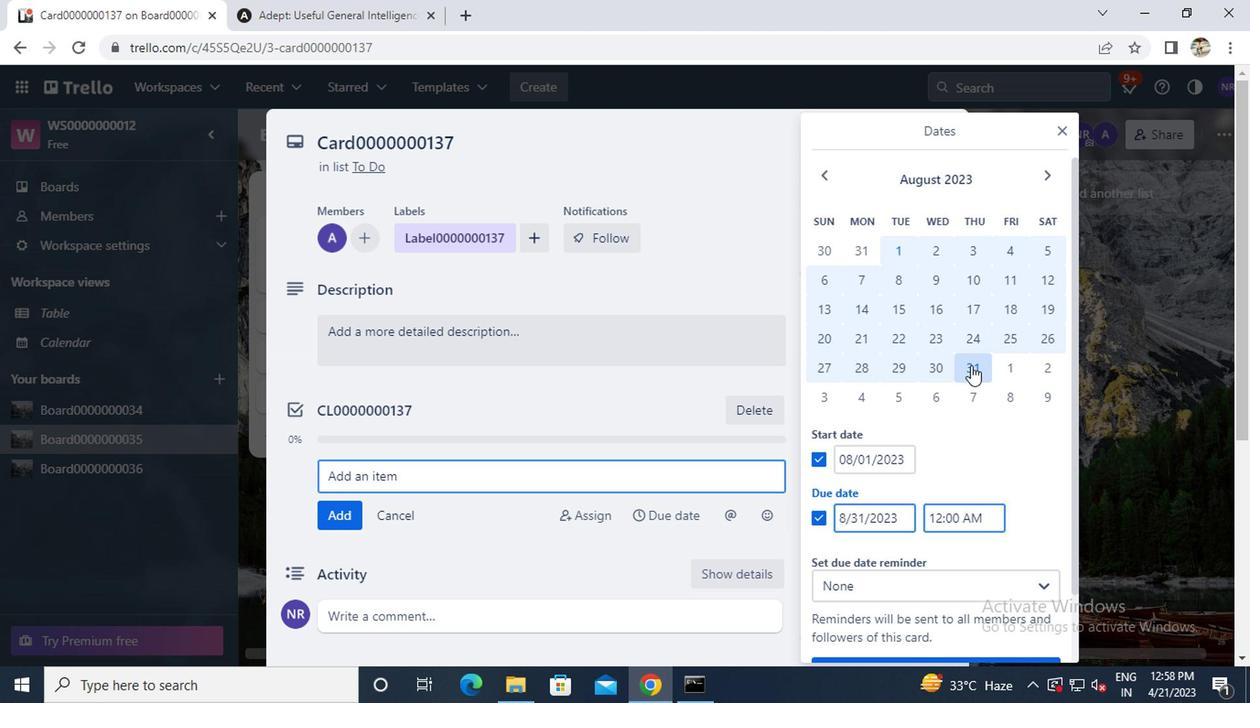 
Action: Mouse scrolled (963, 380) with delta (0, -1)
Screenshot: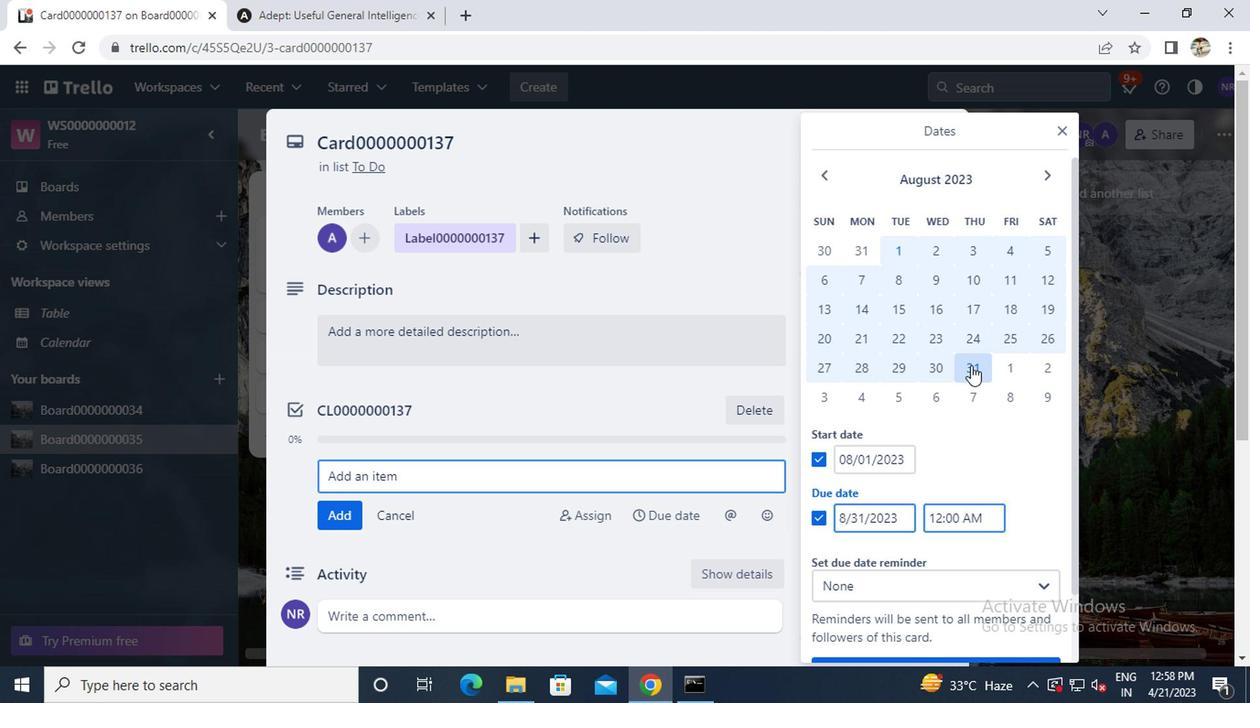 
Action: Mouse scrolled (963, 380) with delta (0, -1)
Screenshot: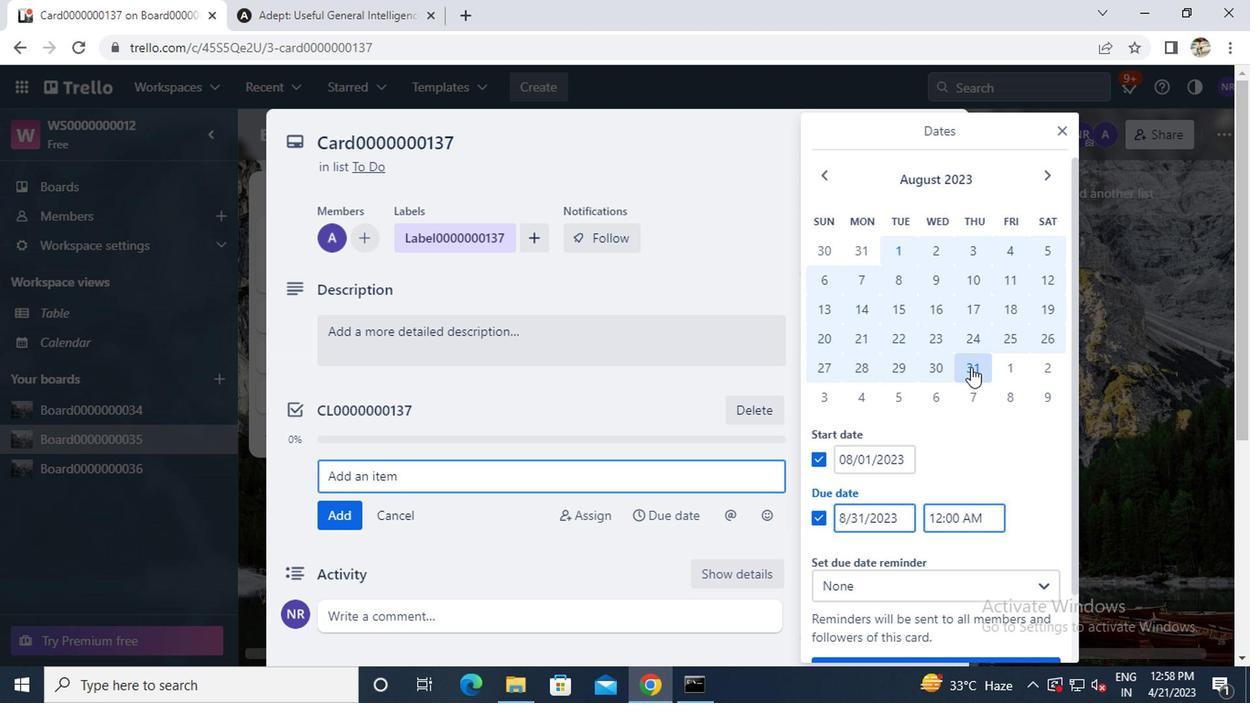 
Action: Mouse scrolled (963, 380) with delta (0, -1)
Screenshot: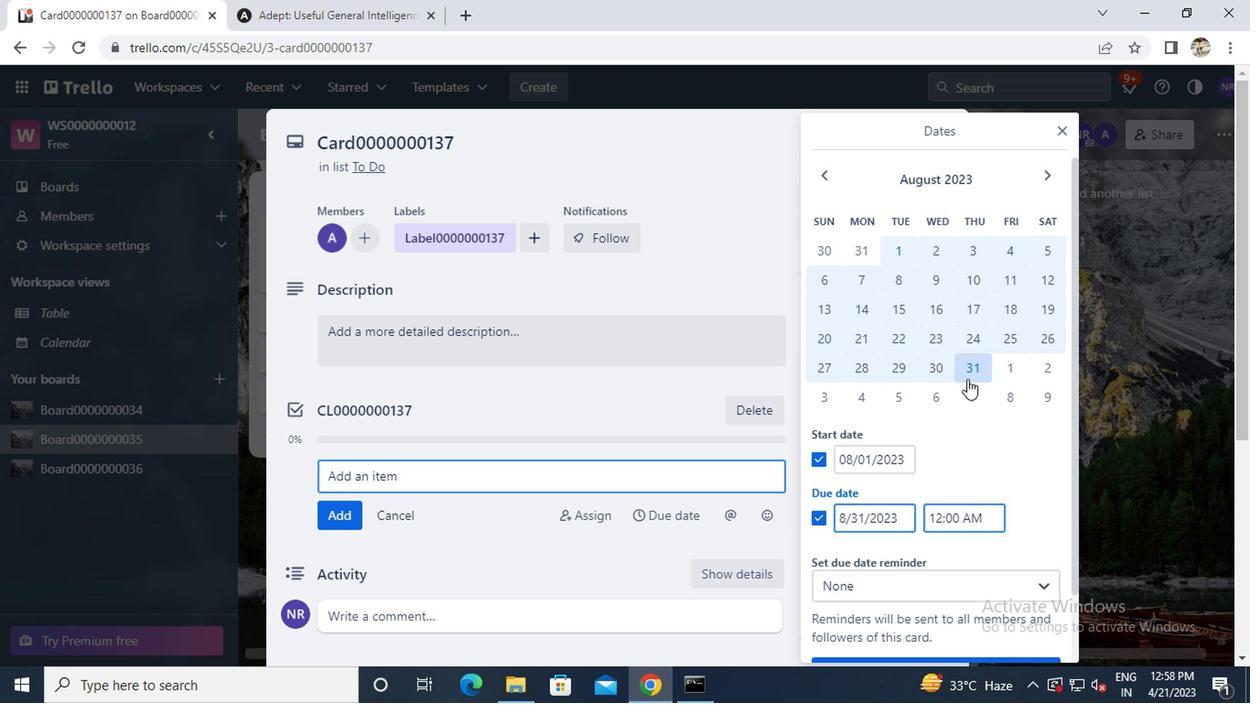 
Action: Mouse scrolled (963, 380) with delta (0, -1)
Screenshot: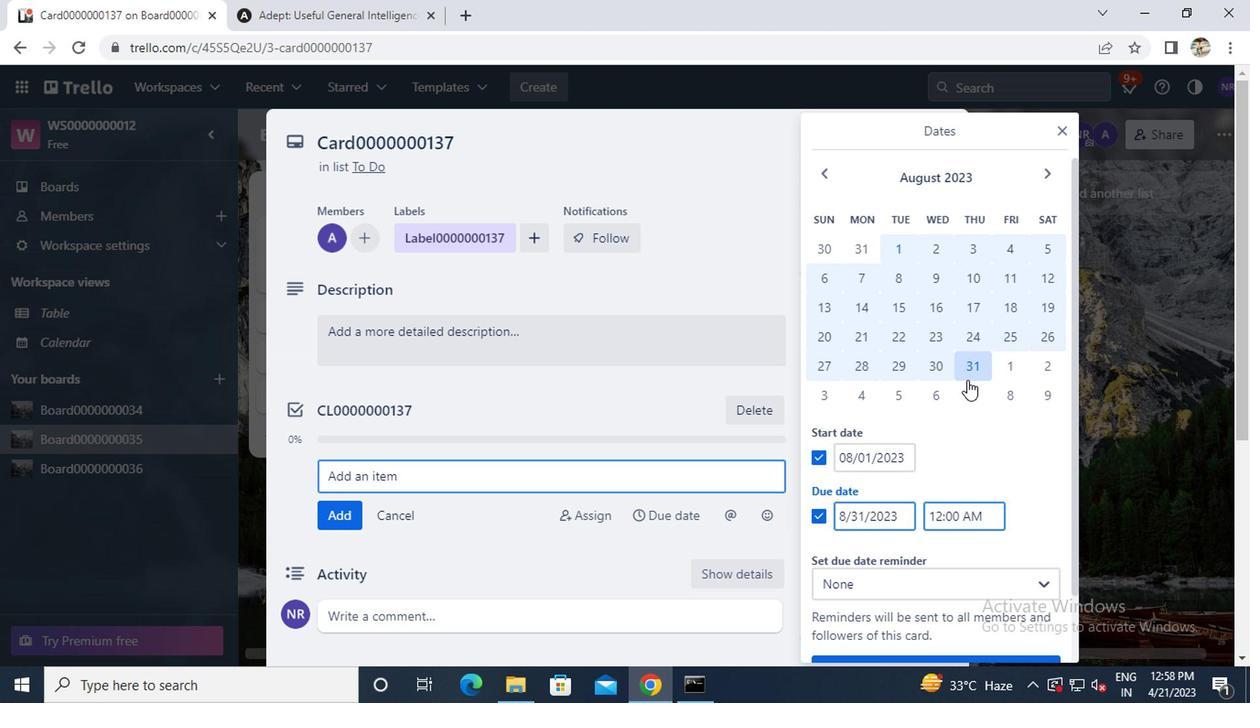 
Action: Mouse moved to (887, 596)
Screenshot: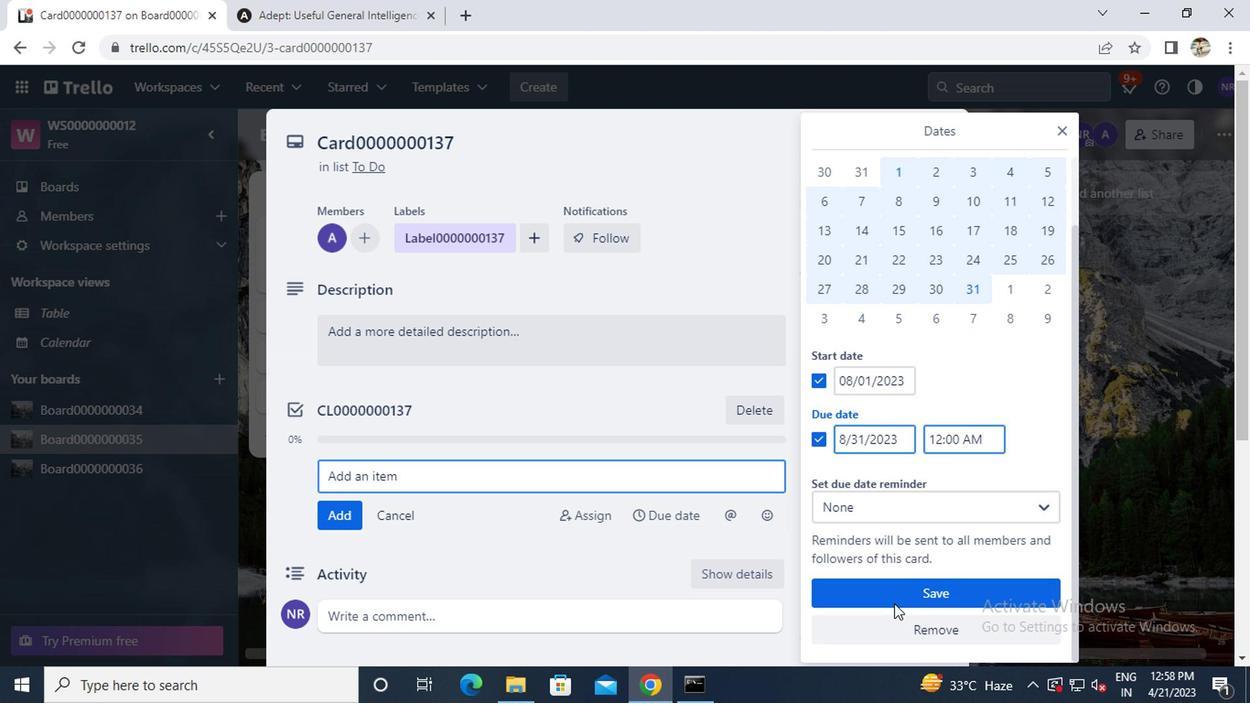 
Action: Mouse pressed left at (887, 596)
Screenshot: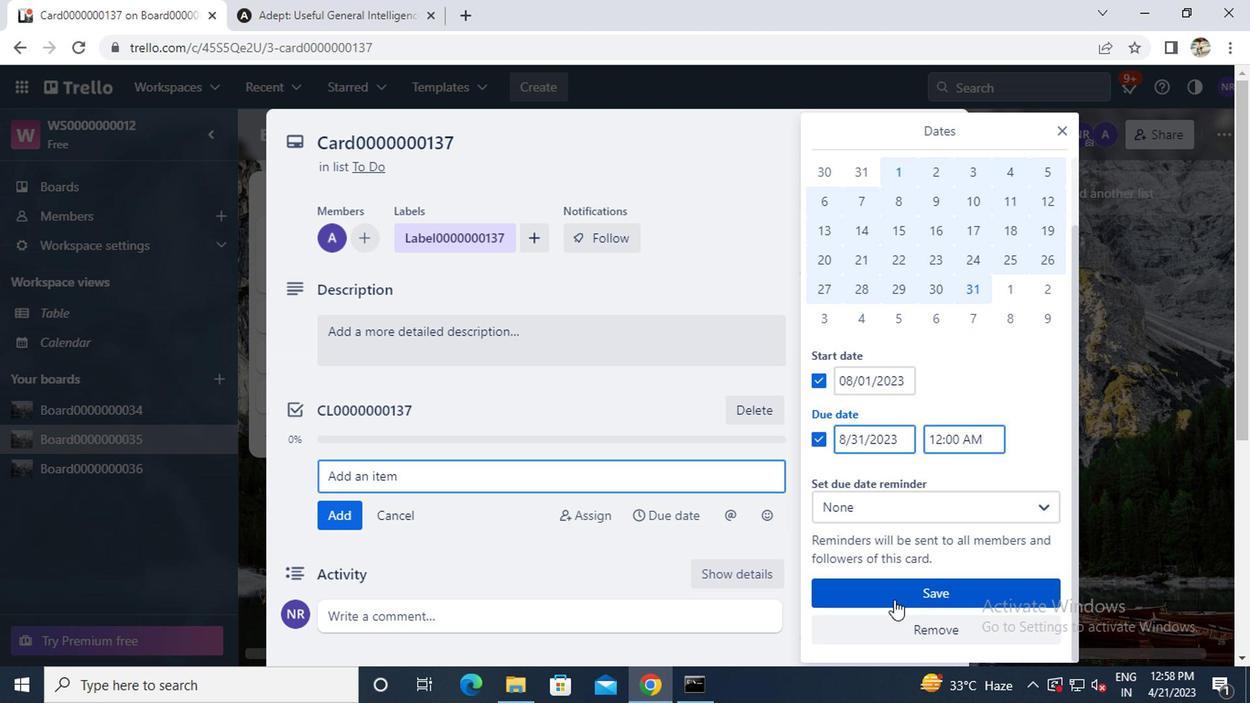 
Action: Mouse moved to (939, 135)
Screenshot: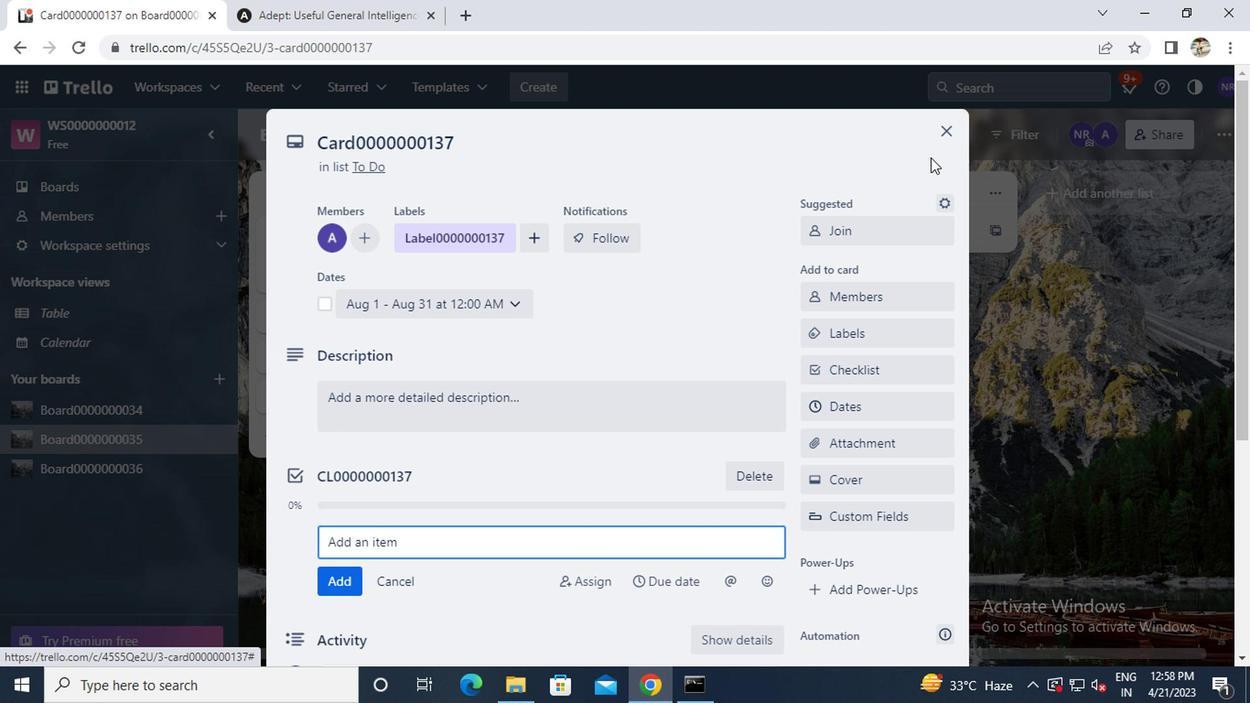 
Action: Mouse pressed left at (939, 135)
Screenshot: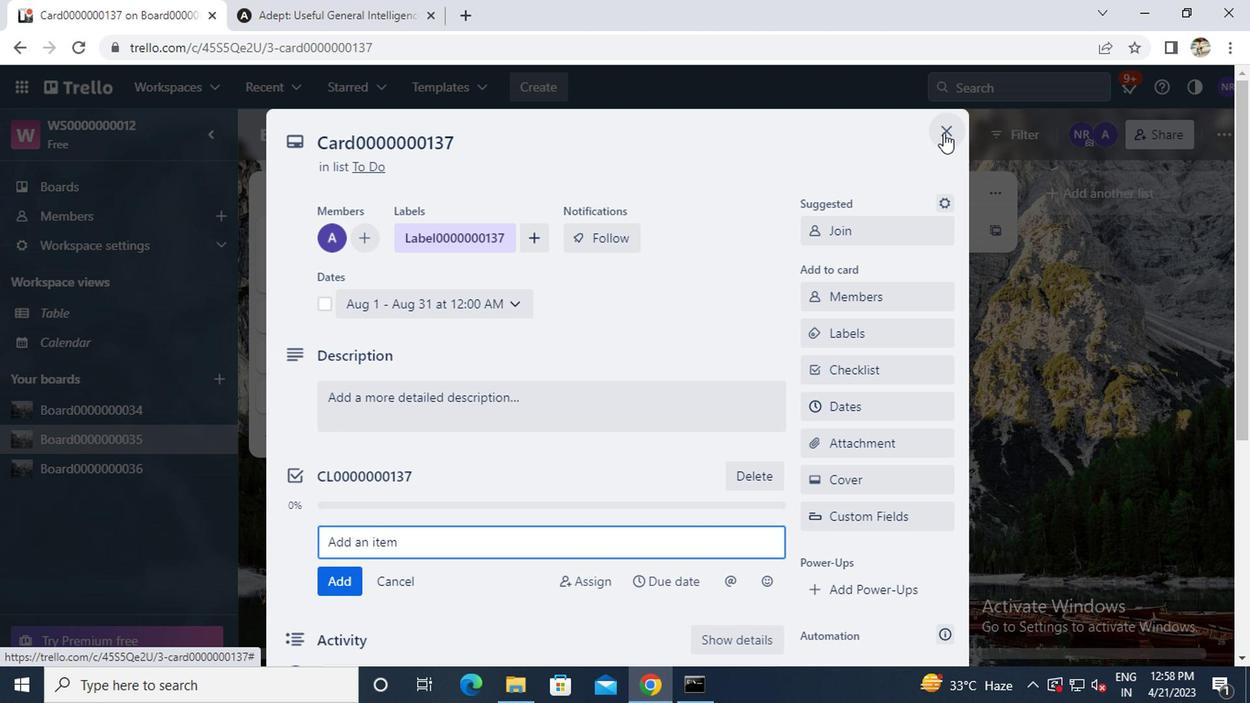 
